 Task: In the Contact  Nova_Martin@iko.com, Create email and send with subject: 'Elevate Your Success: Introducing a Transformative Opportunity', and with mail content 'Good Day,_x000D_
Embrace the power of innovation. Our disruptive solution will propel your industry forward and position you as a leader in your field._x000D_
Best Regards', attach the document: Contract.pdf and insert image: visitingcard.jpg. Below Best Regards, write Twitter and insert the URL: 'twitter.com'. Mark checkbox to create task to follow up : In 2 business days . Logged in from softage.10@softage.net
Action: Mouse moved to (76, 61)
Screenshot: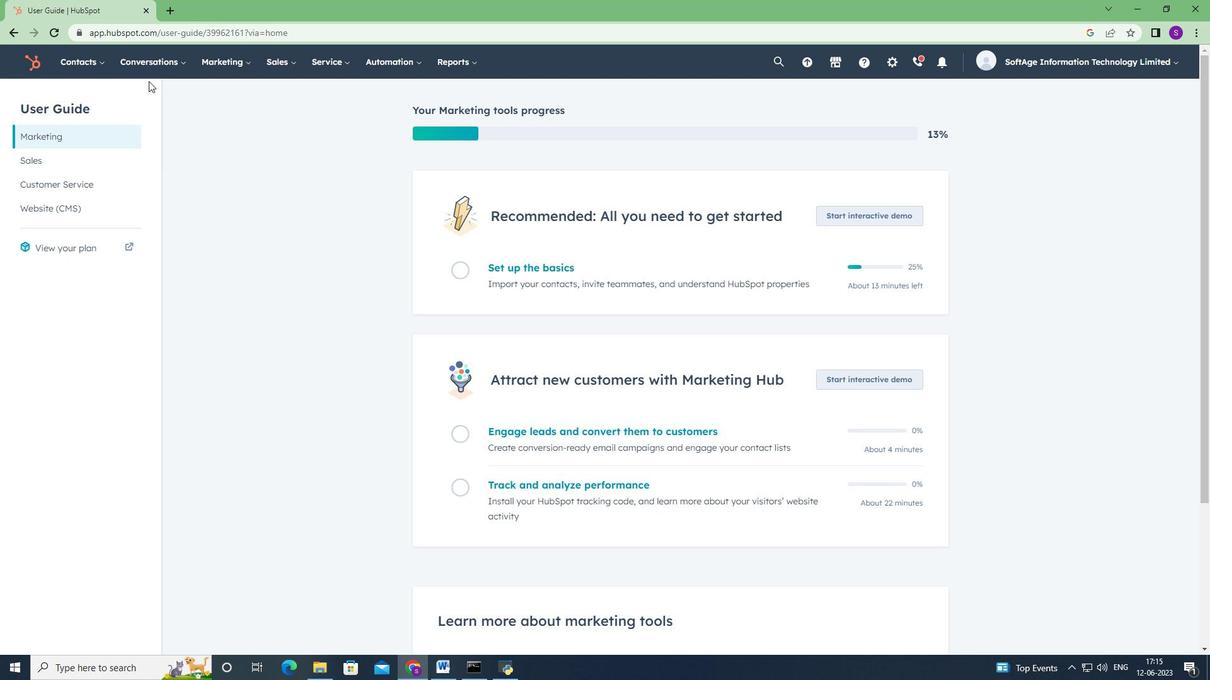 
Action: Mouse pressed left at (76, 61)
Screenshot: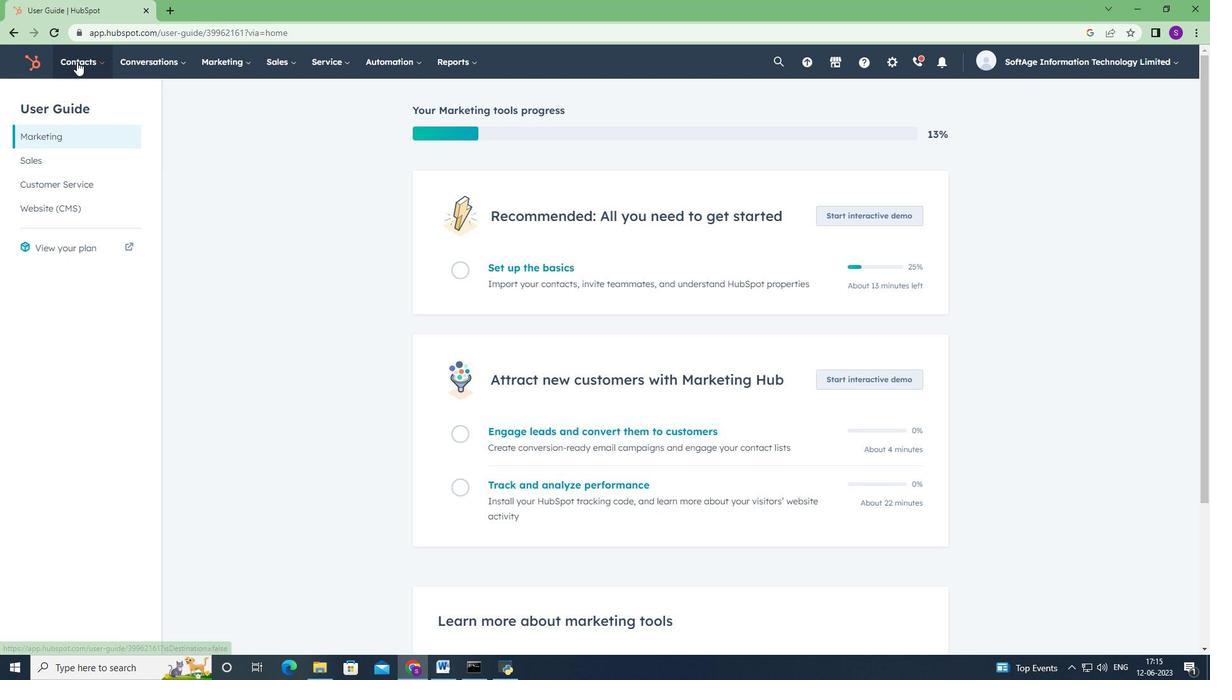 
Action: Mouse moved to (95, 98)
Screenshot: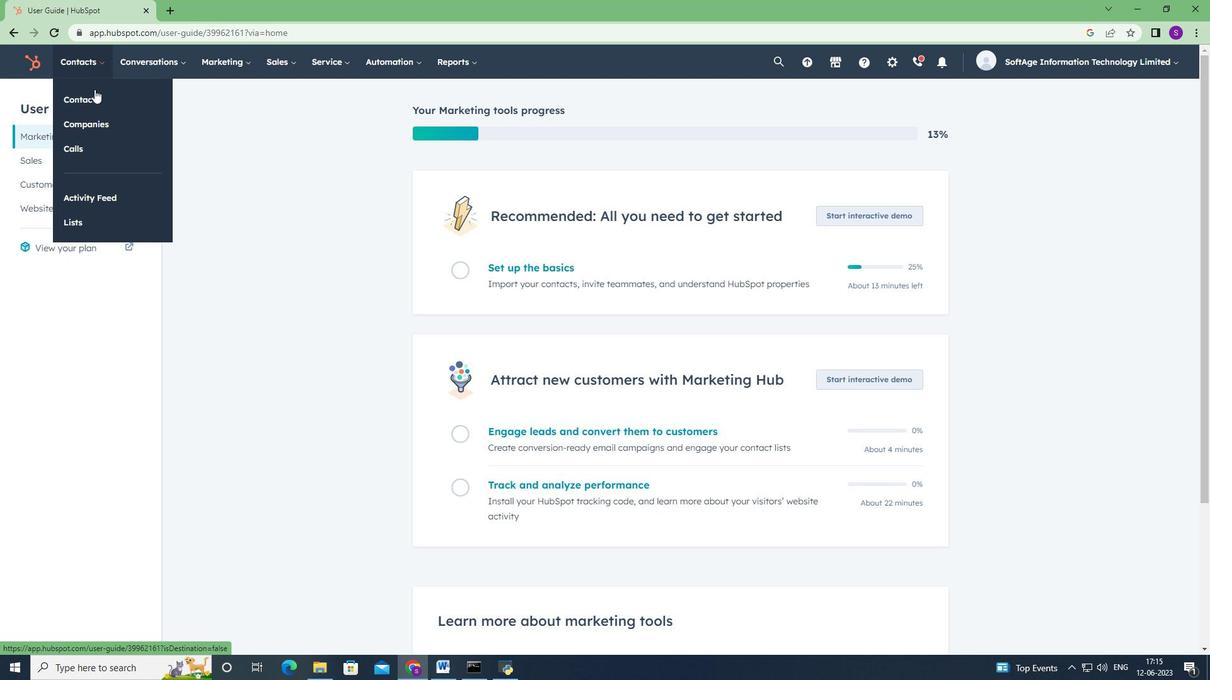 
Action: Mouse pressed left at (95, 98)
Screenshot: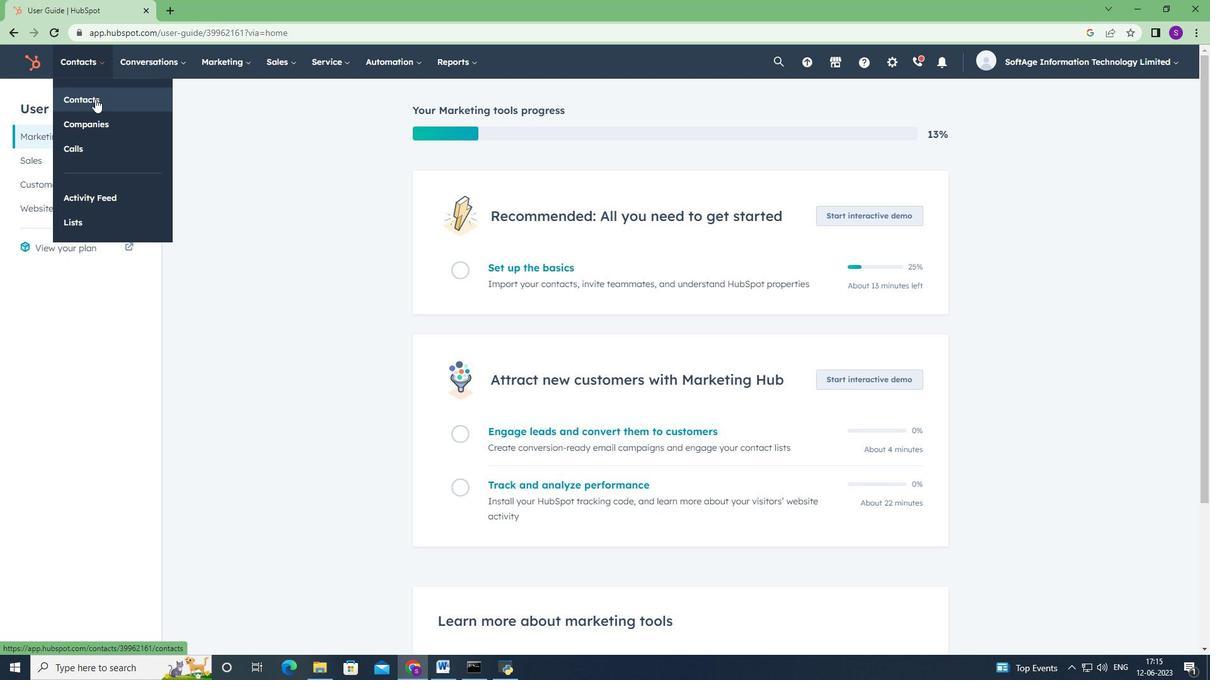 
Action: Mouse moved to (69, 206)
Screenshot: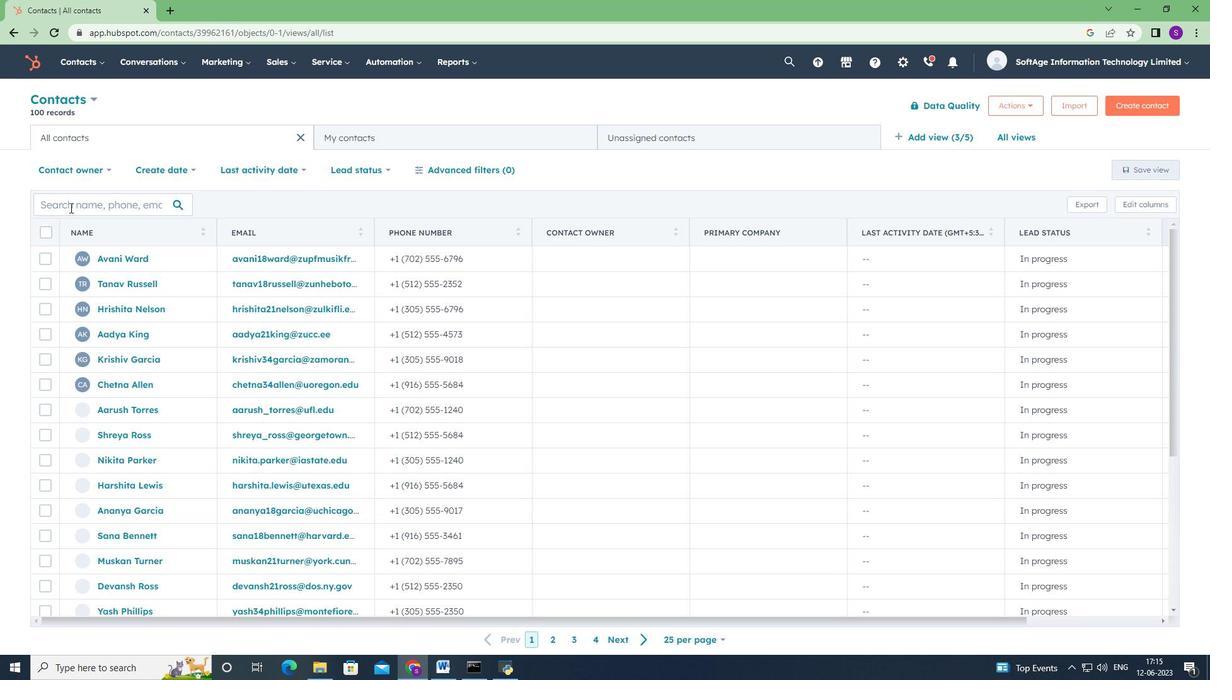 
Action: Mouse pressed left at (69, 206)
Screenshot: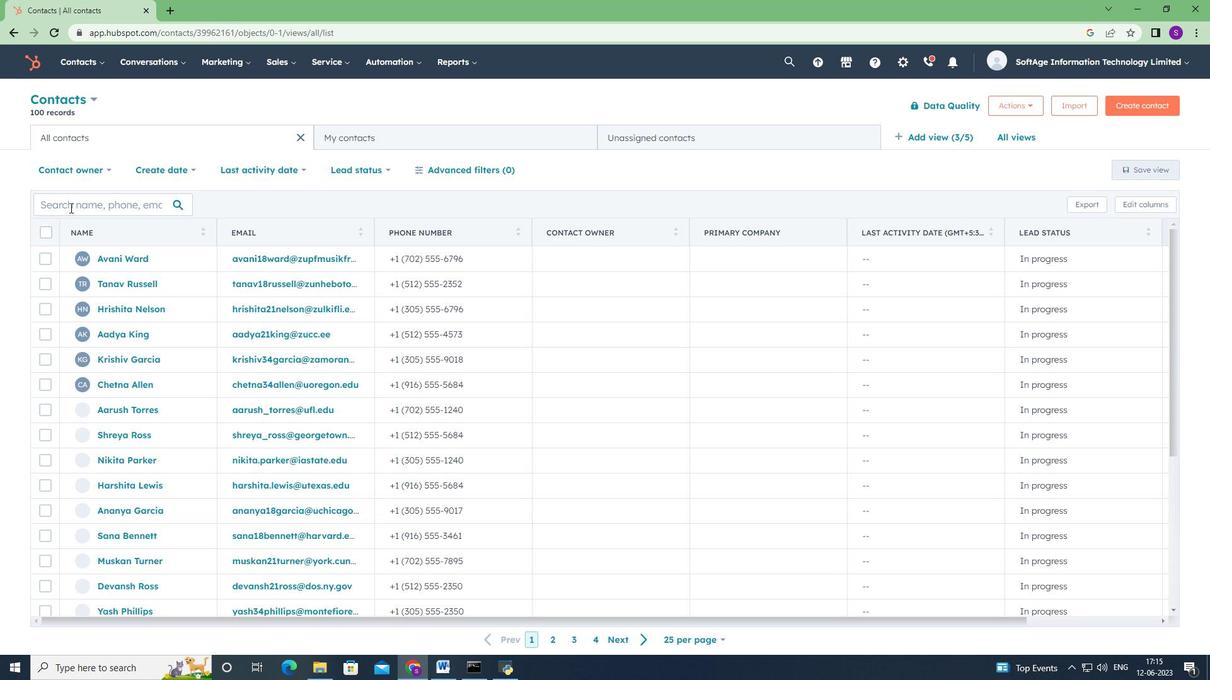 
Action: Key pressed <Key.shift>Nova<Key.shift>_<Key.shift>Martin<Key.shift>@iko.com
Screenshot: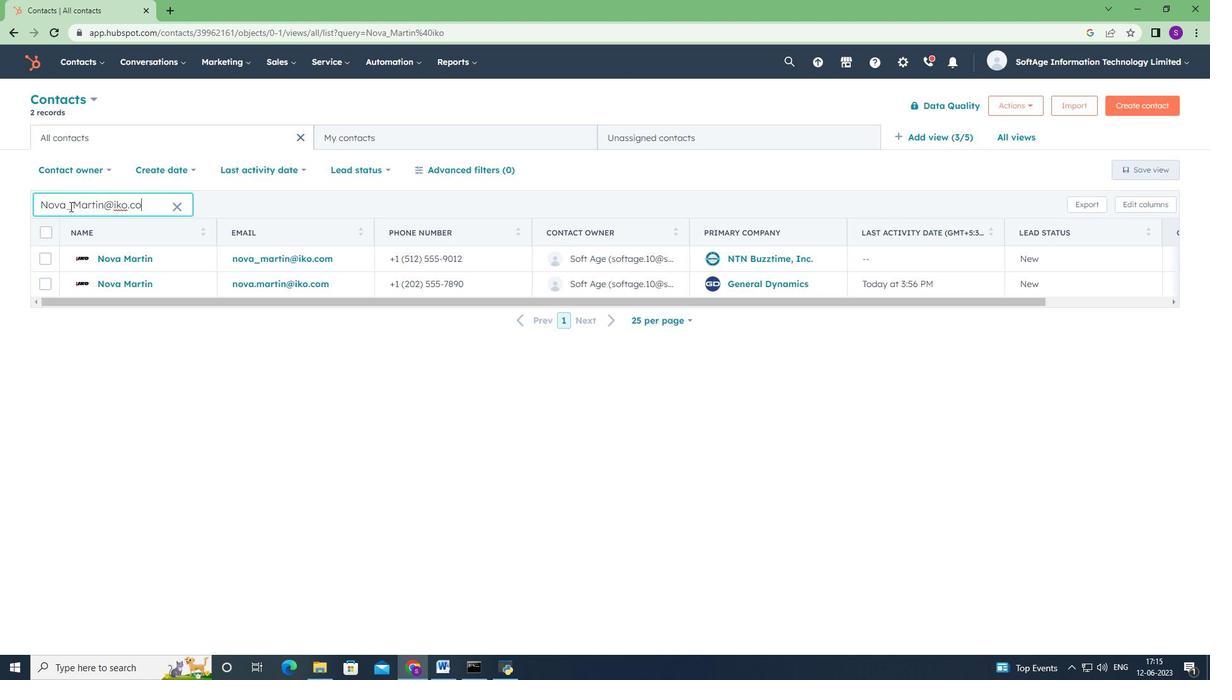 
Action: Mouse moved to (118, 257)
Screenshot: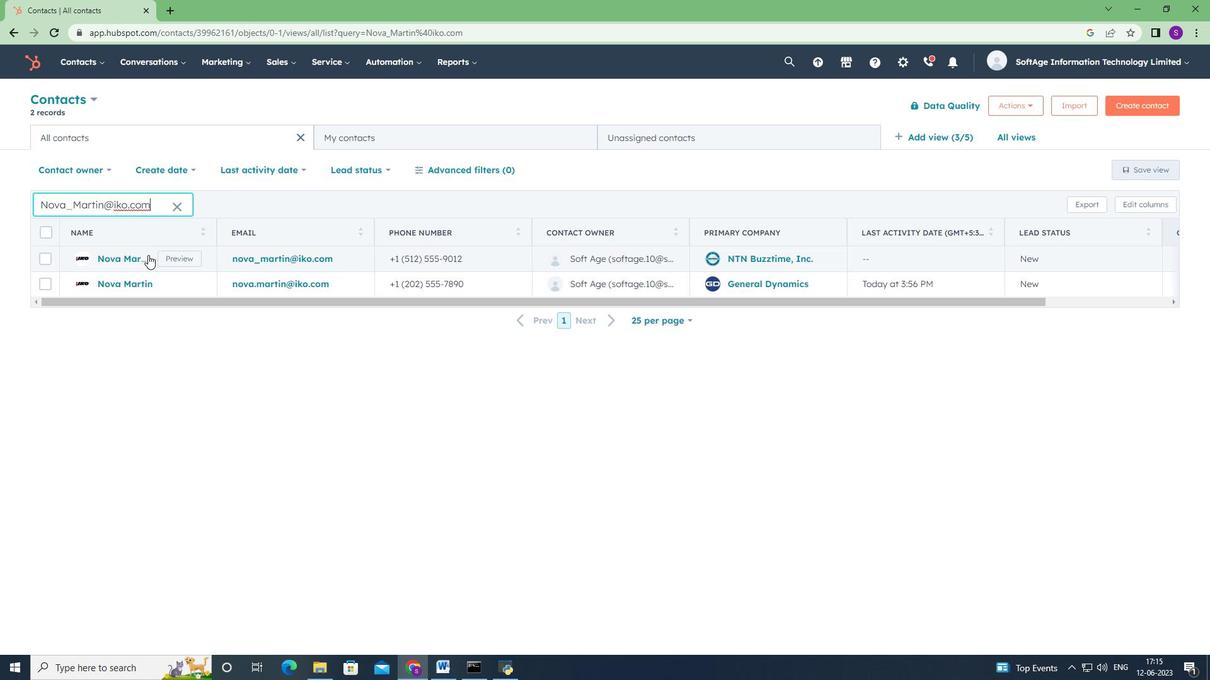 
Action: Mouse pressed left at (118, 257)
Screenshot: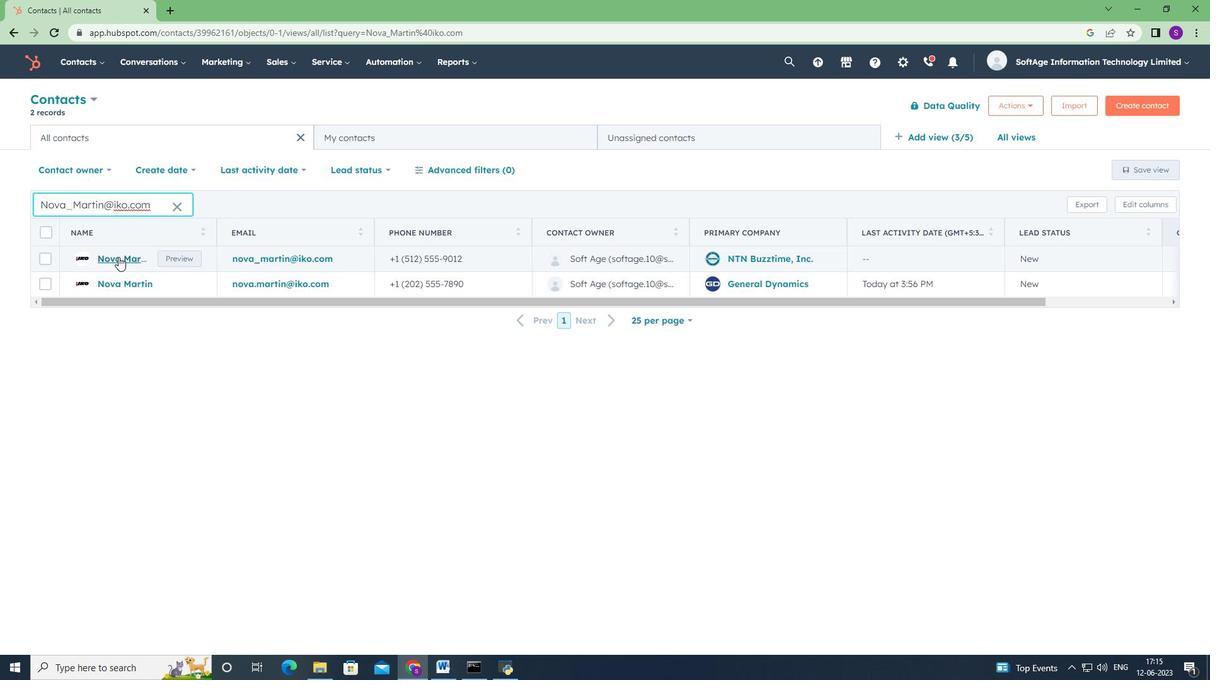 
Action: Mouse moved to (77, 213)
Screenshot: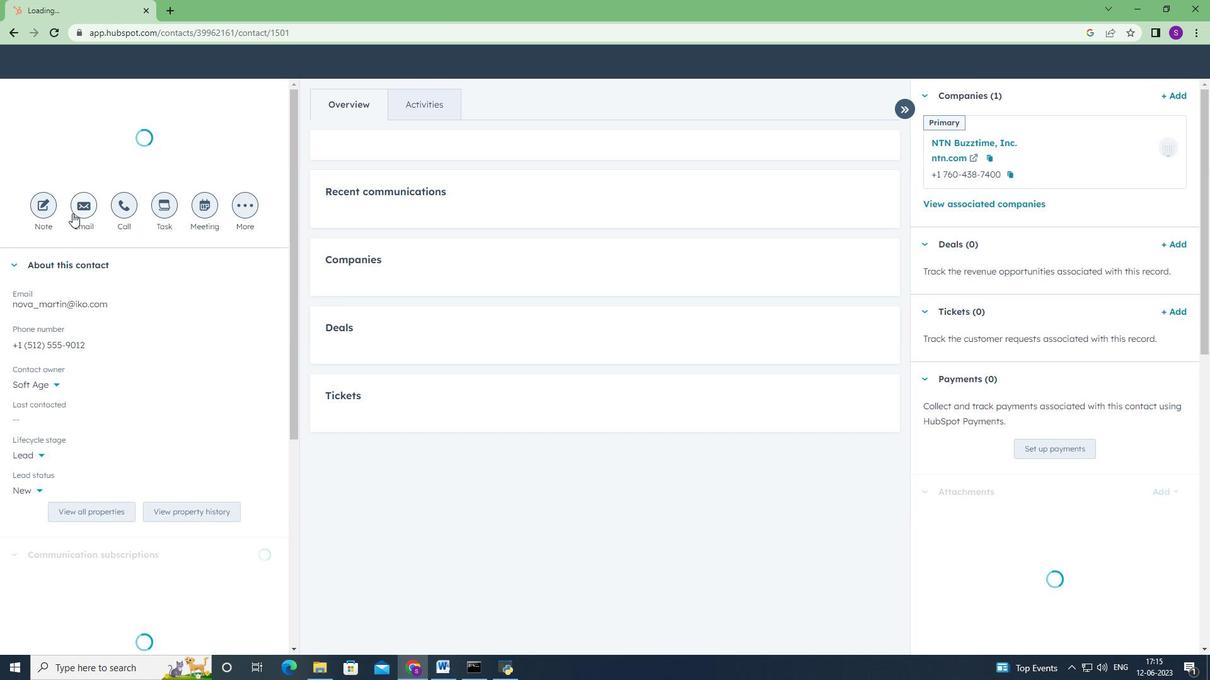 
Action: Mouse pressed left at (77, 213)
Screenshot: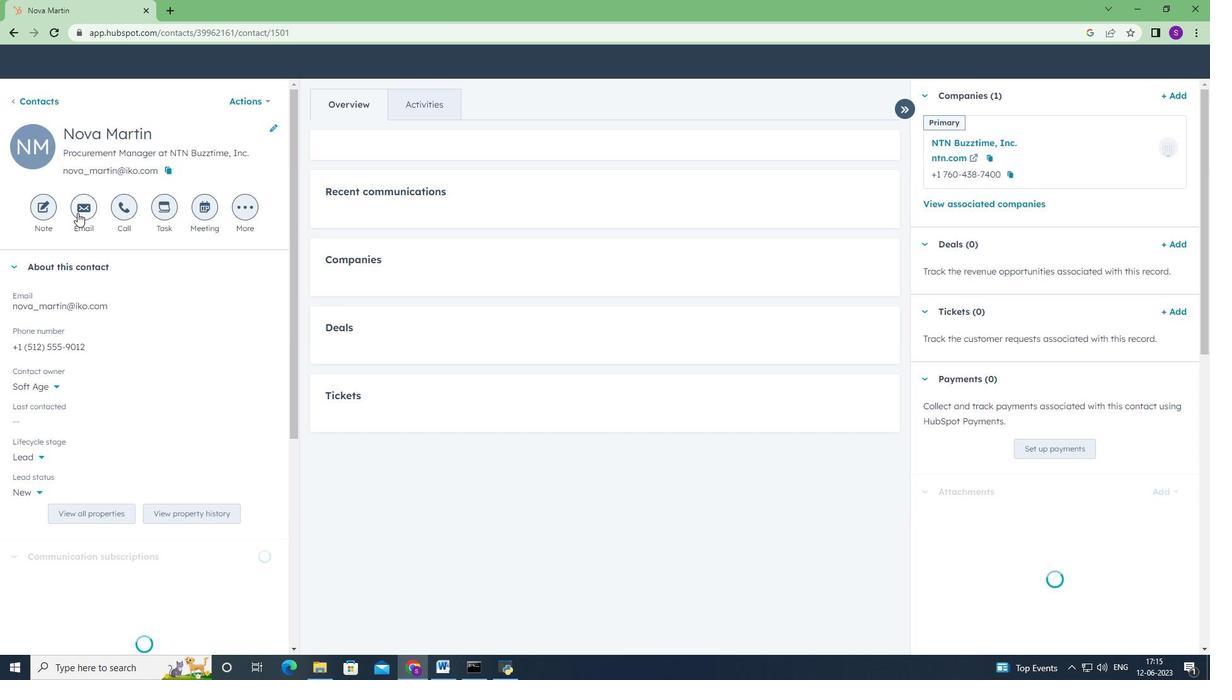 
Action: Mouse moved to (767, 426)
Screenshot: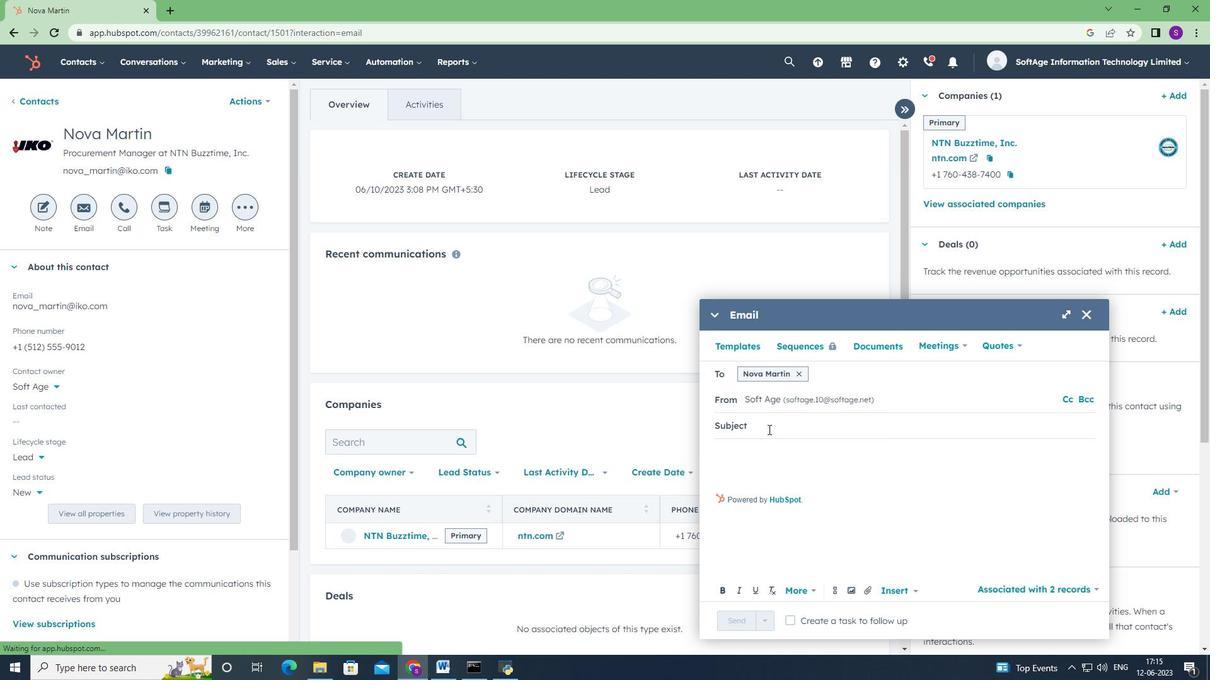 
Action: Mouse pressed left at (767, 426)
Screenshot: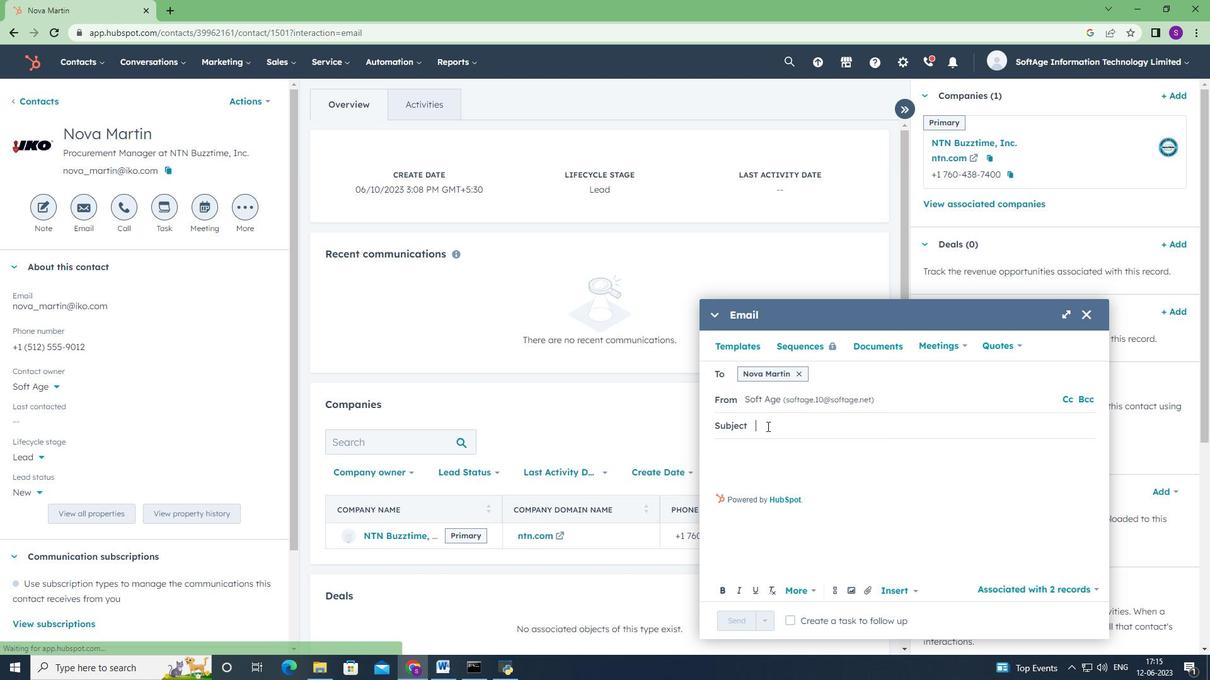 
Action: Key pressed <Key.shift>Elevate<Key.space><Key.shift>Your<Key.space><Key.shift>Success<Key.shift>:<Key.space><Key.shift><Key.shift><Key.shift>Introducing<Key.space>a<Key.space><Key.shift>transformative<Key.space><Key.shift>Opportunity
Screenshot: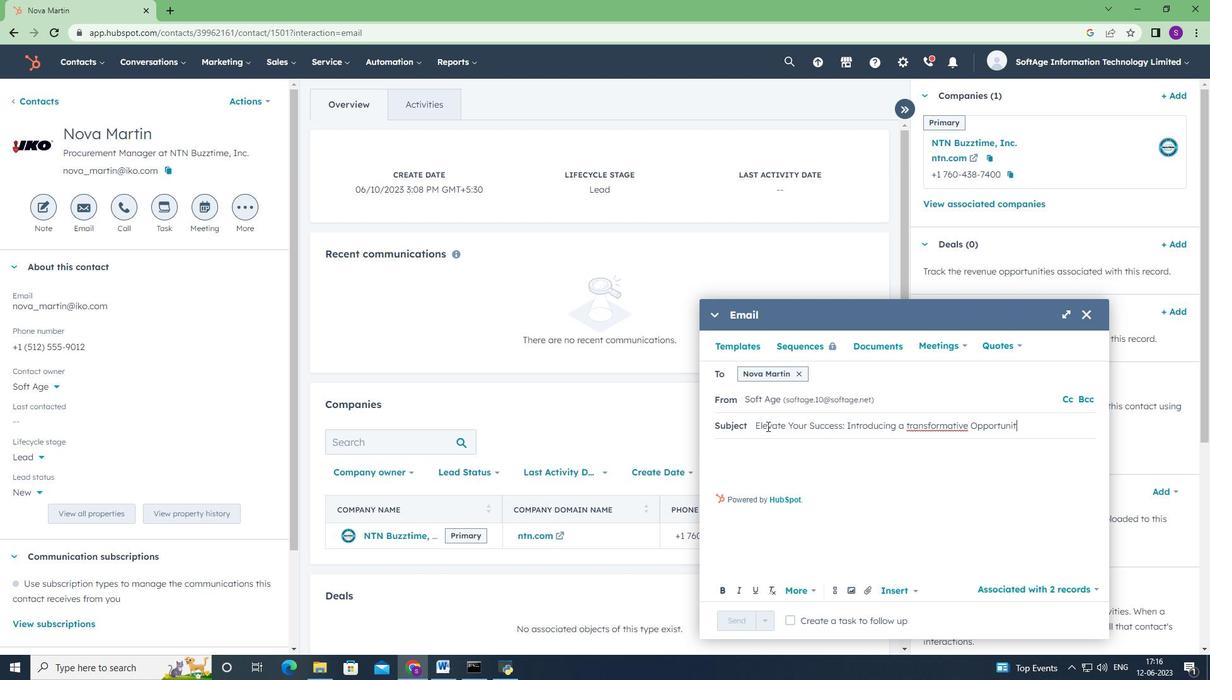 
Action: Mouse moved to (731, 456)
Screenshot: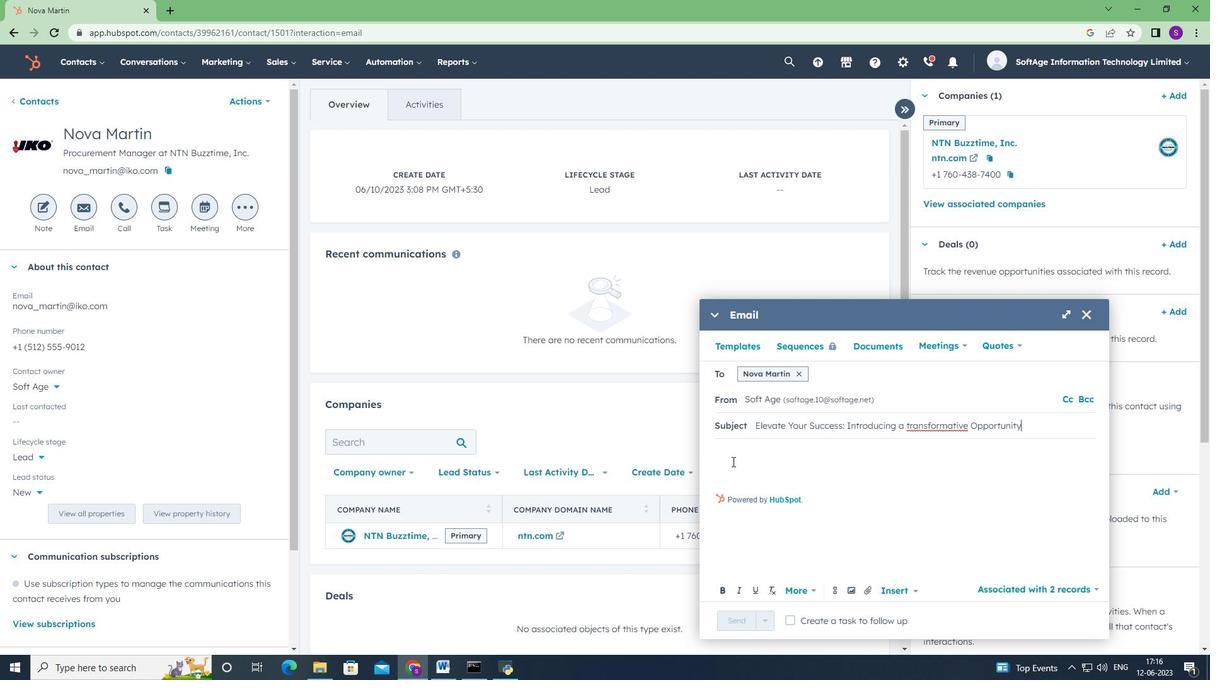
Action: Mouse pressed left at (731, 456)
Screenshot: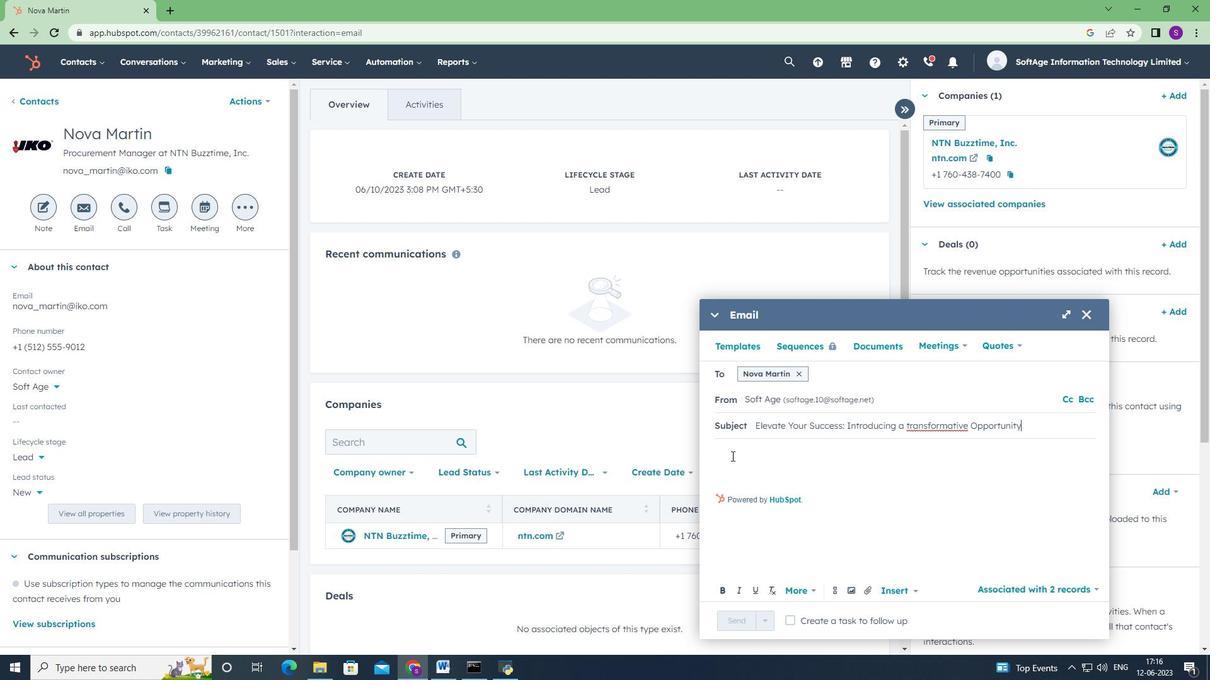 
Action: Key pressed <Key.shift><Key.shift><Key.shift><Key.shift>Good<Key.space><Key.shift>Day<Key.space><Key.shift><Key.shift><Key.shift><Key.shift><Key.shift><Key.shift><Key.shift><Key.shift><Key.shift><Key.shift><Key.shift><Key.shift><Key.shift><Key.shift><Key.shift><Key.shift><Key.shift><Key.shift><Key.shift><Key.shift><Key.shift><Key.shift><Key.shift><Key.enter><Key.shift><Key.shift><Key.shift><Key.shift><Key.shift><Key.shift><Key.shift><Key.shift><Key.shift><Key.shift><Key.shift><Key.shift><Key.shift><Key.shift><Key.shift><Key.shift><Key.shift><Key.shift><Key.shift><Key.shift><Key.shift>Embrace<Key.space>the<Key.space>power<Key.space>of<Key.space><Key.shift><Key.shift><Key.shift><Key.shift><Key.shift><Key.shift><Key.shift><Key.shift><Key.shift><Key.shift>I<Key.backspace>innovation<Key.space><Key.backspace>.<Key.space><Key.shift>Our<Key.space>disruptive<Key.space>solution<Key.space>will<Key.space>propel<Key.space>your<Key.space>o<Key.backspace>industry<Key.space>forward<Key.space>and<Key.space>position<Key.space>you<Key.space>as<Key.space>a<Key.space>leader<Key.space>in<Key.space>your<Key.space>field.<Key.enter><Key.shift><Key.shift><Key.shift><Key.shift><Key.shift><Key.shift><Key.shift><Key.shift><Key.shift><Key.shift><Key.shift><Key.shift><Key.shift><Key.shift><Key.shift><Key.shift><Key.shift><Key.shift><Key.shift><Key.shift><Key.shift><Key.shift><Key.shift><Key.shift><Key.shift><Key.shift><Key.shift><Key.shift><Key.shift><Key.shift><Key.shift><Key.shift><Key.shift><Key.shift><Key.shift><Key.shift><Key.shift><Key.shift><Key.shift><Key.shift><Key.shift>Best<Key.space><Key.shift>regards<Key.enter>
Screenshot: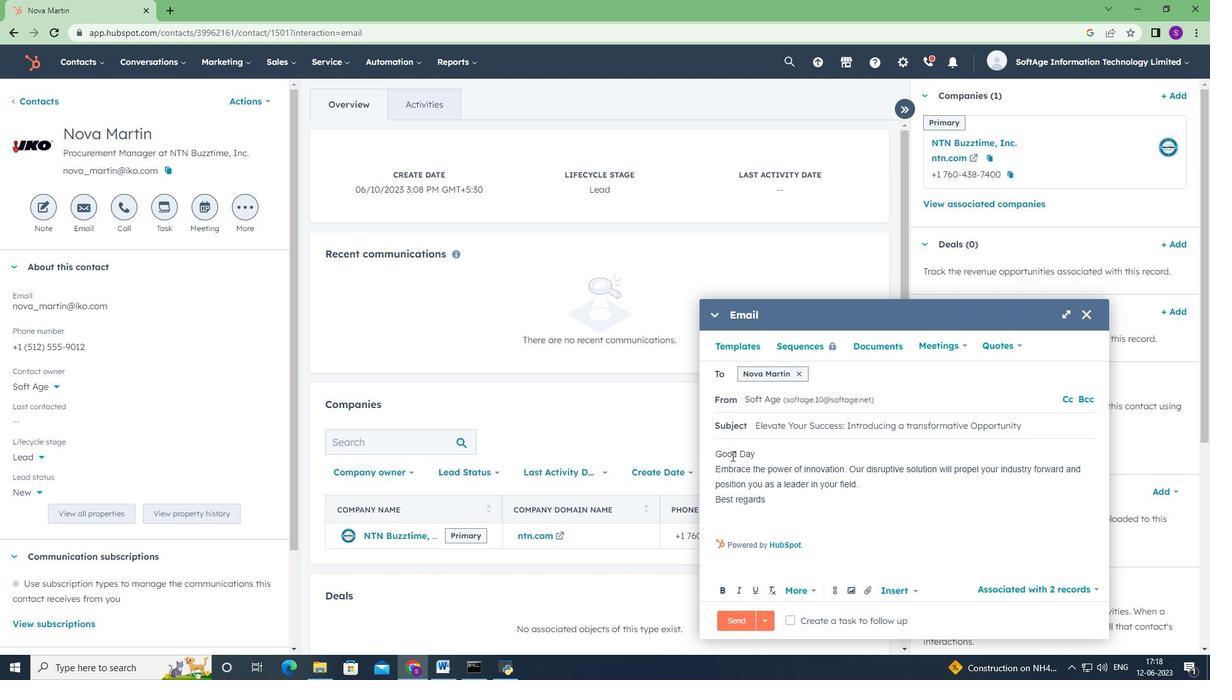 
Action: Mouse moved to (869, 593)
Screenshot: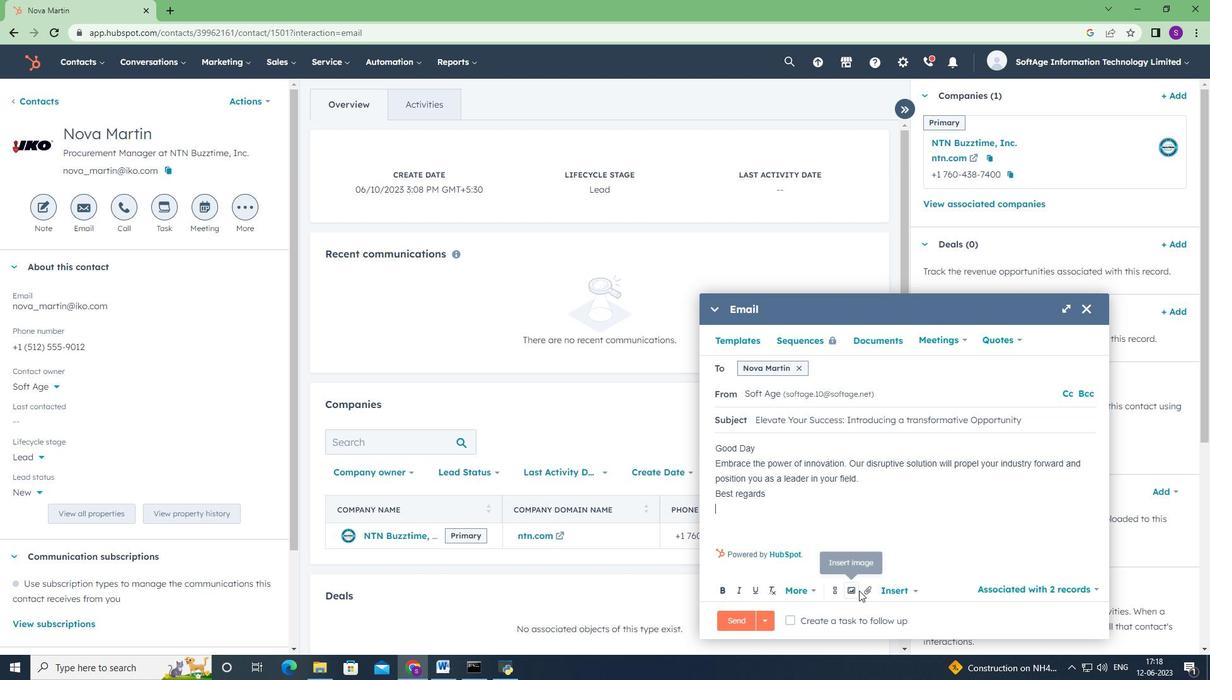 
Action: Mouse pressed left at (869, 593)
Screenshot: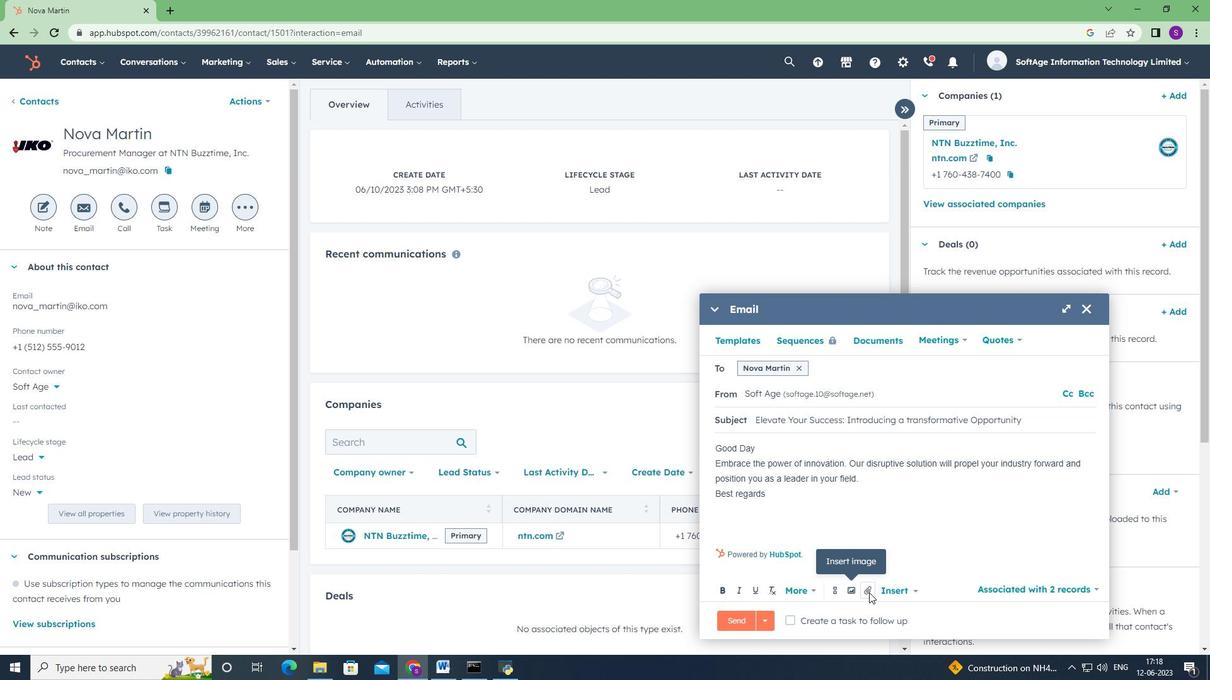 
Action: Mouse moved to (881, 560)
Screenshot: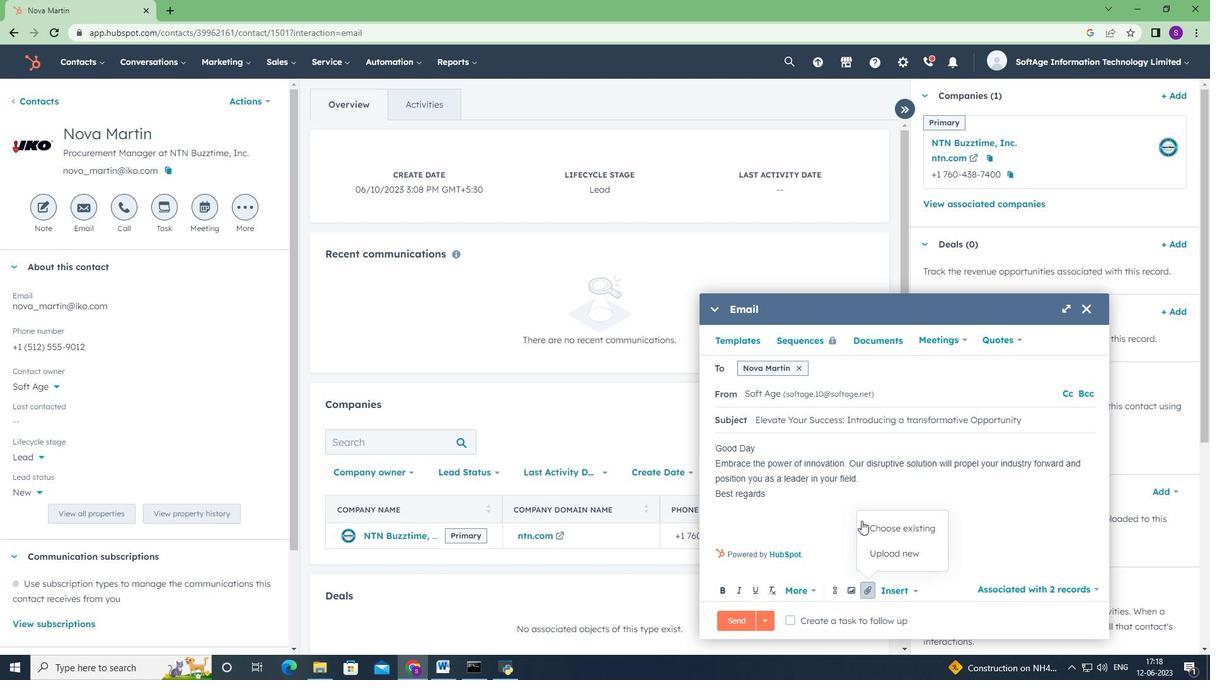 
Action: Mouse pressed left at (881, 560)
Screenshot: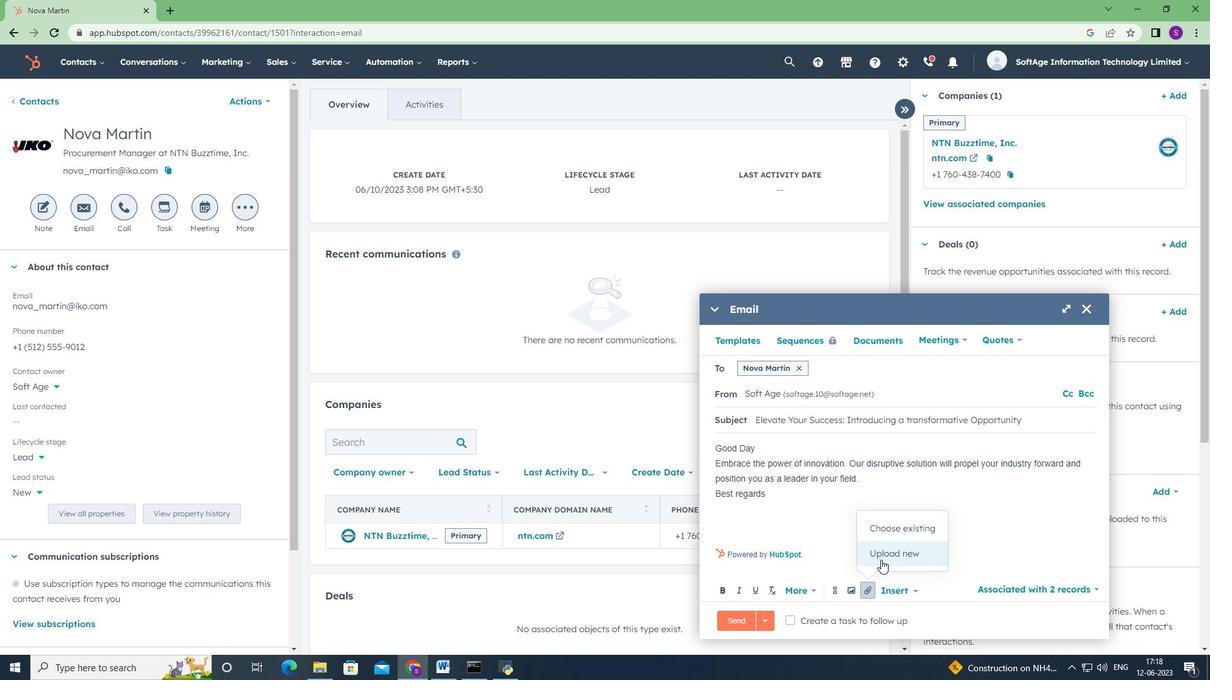 
Action: Mouse moved to (59, 160)
Screenshot: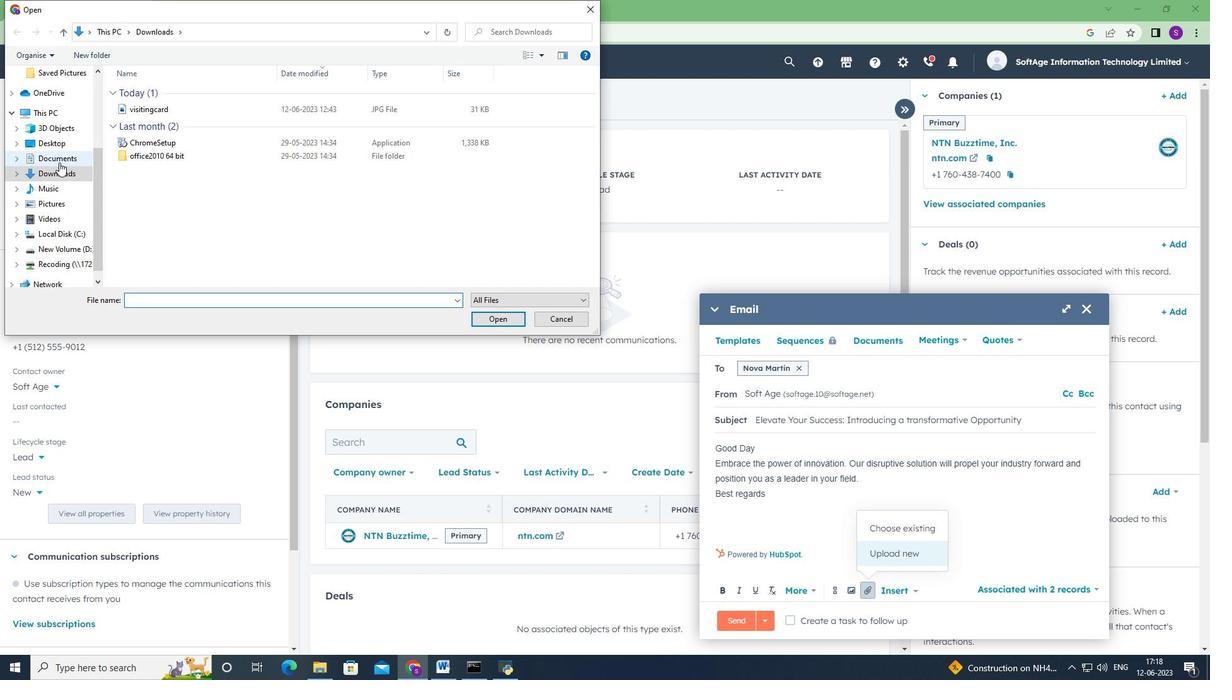 
Action: Mouse pressed left at (59, 160)
Screenshot: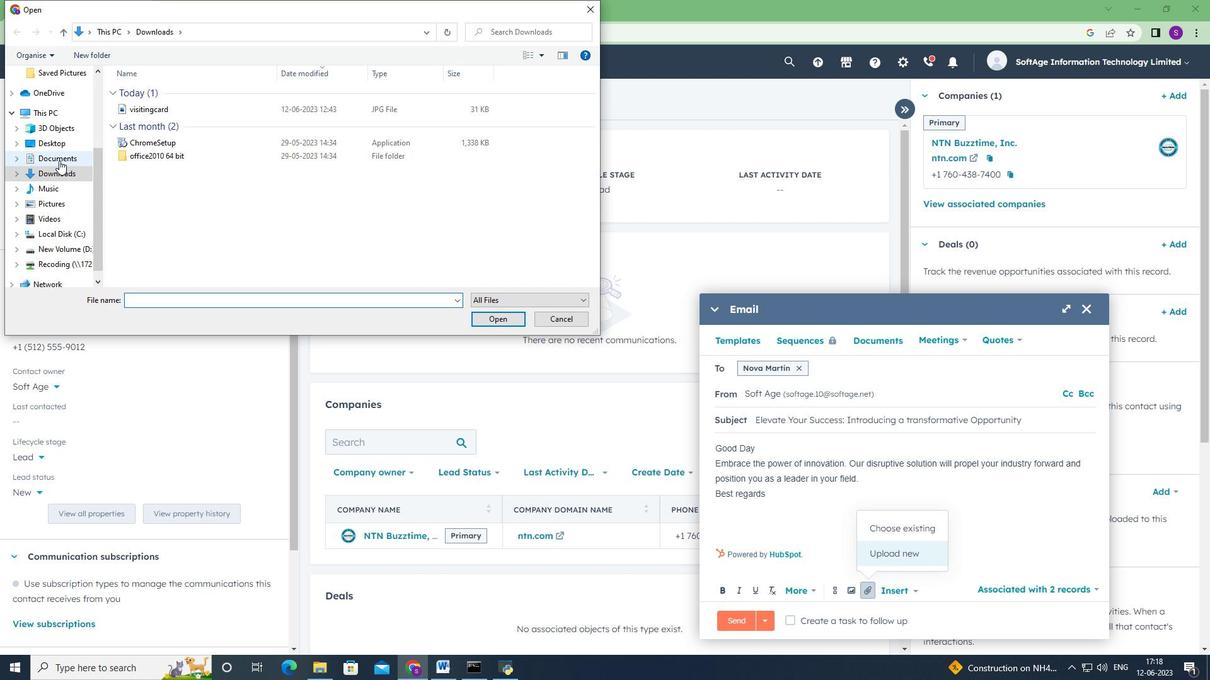 
Action: Mouse moved to (148, 122)
Screenshot: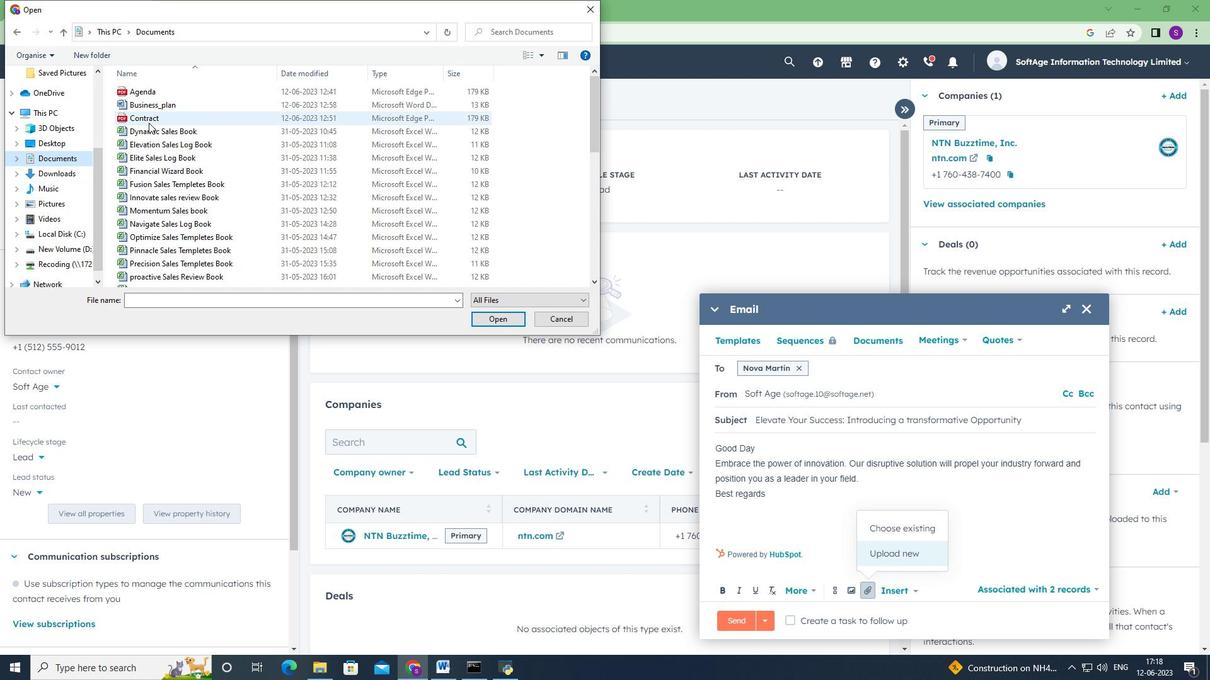 
Action: Mouse pressed left at (148, 122)
Screenshot: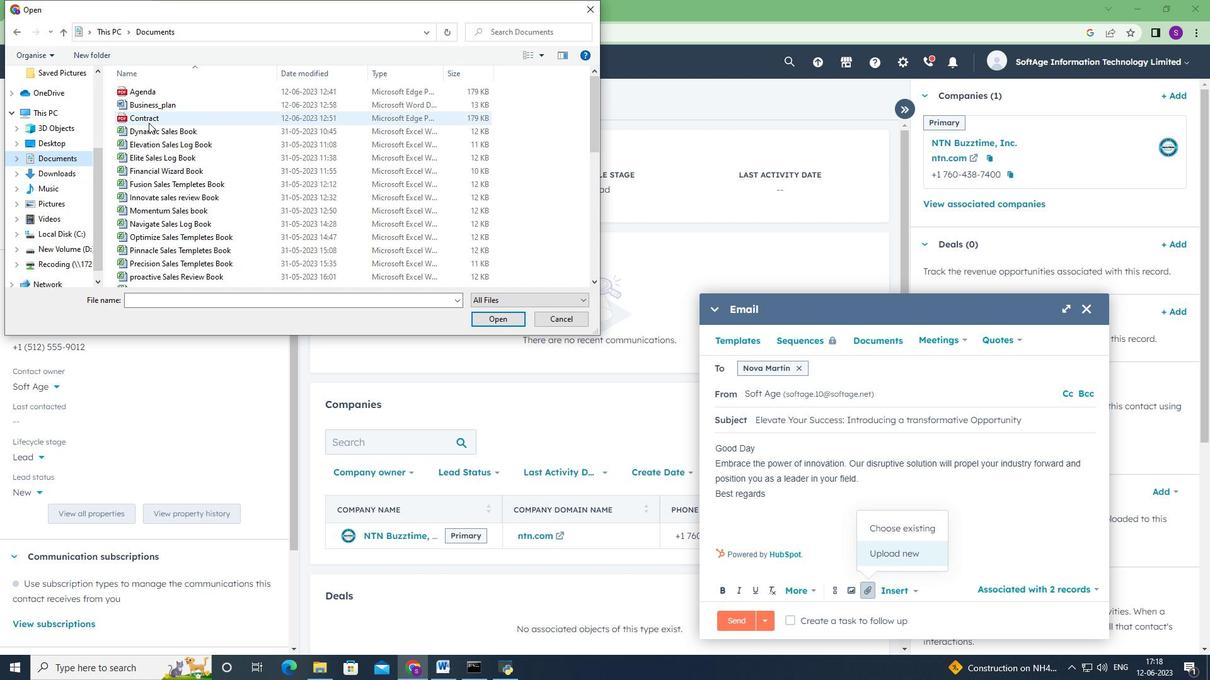 
Action: Mouse moved to (480, 318)
Screenshot: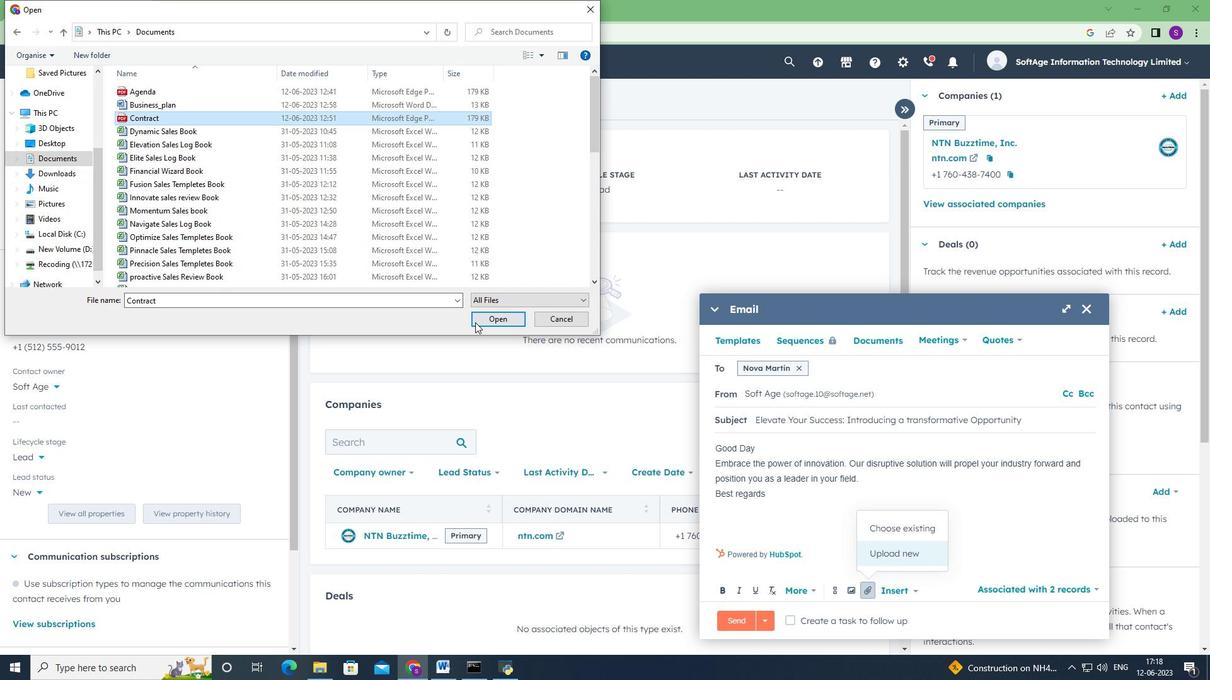 
Action: Mouse pressed left at (480, 318)
Screenshot: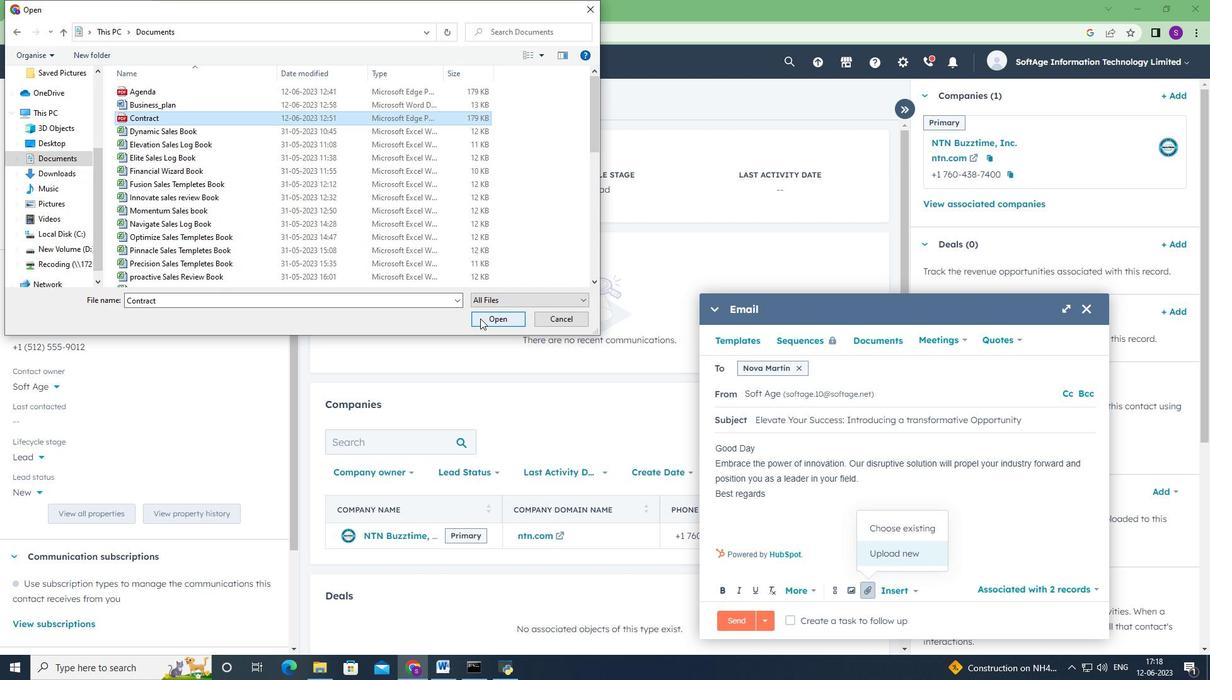 
Action: Mouse moved to (852, 556)
Screenshot: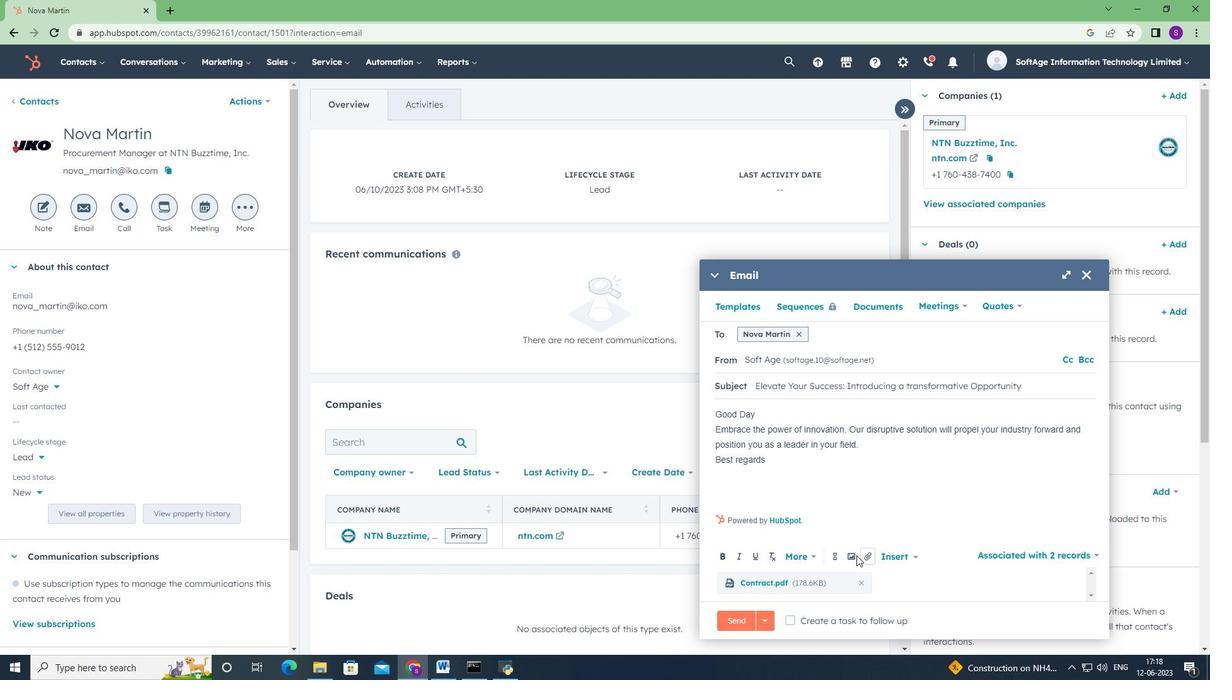 
Action: Mouse pressed left at (852, 556)
Screenshot: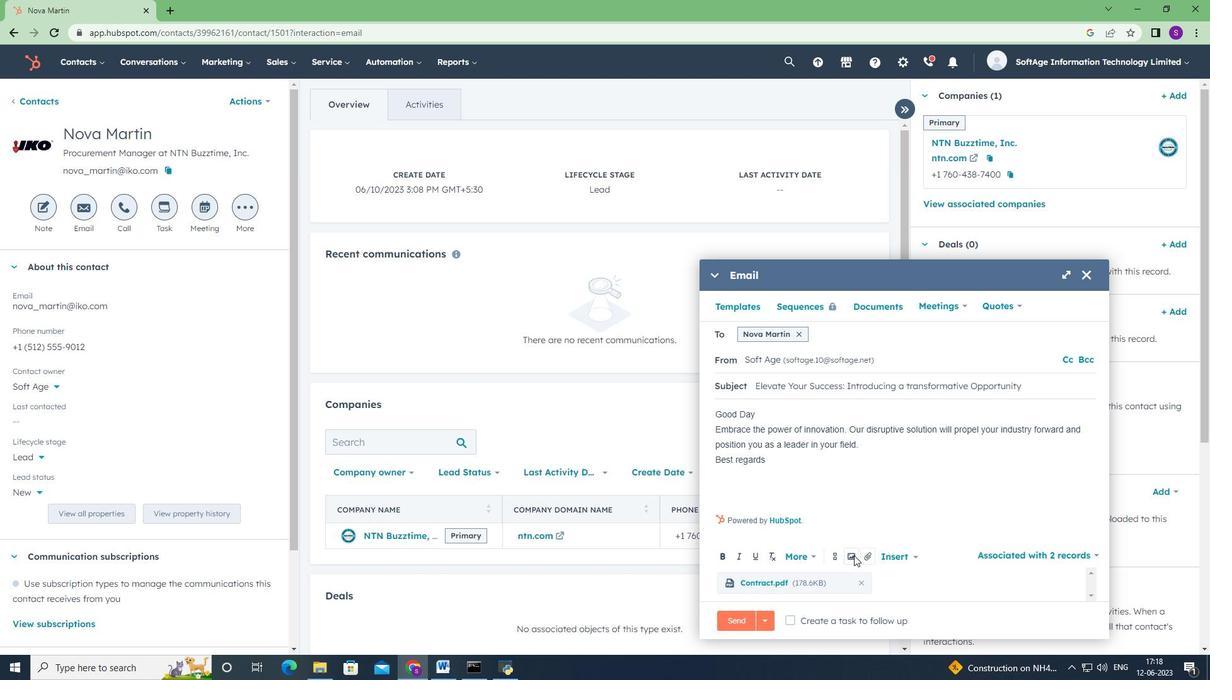 
Action: Mouse moved to (841, 530)
Screenshot: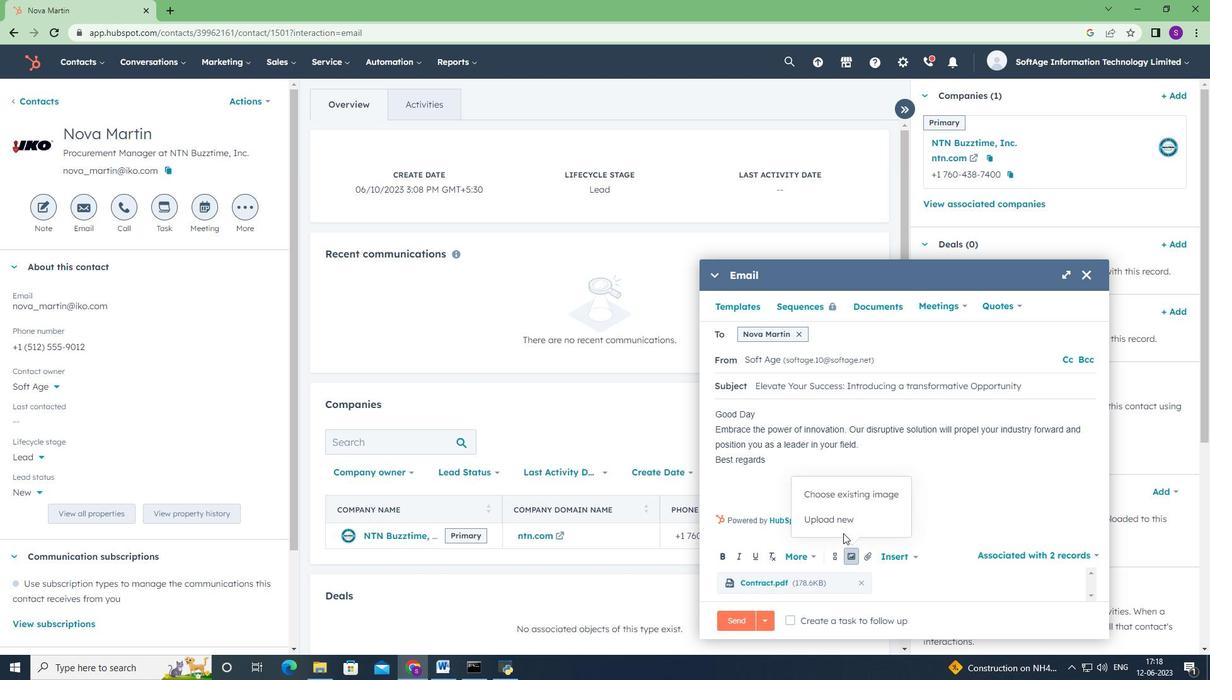 
Action: Mouse pressed left at (841, 530)
Screenshot: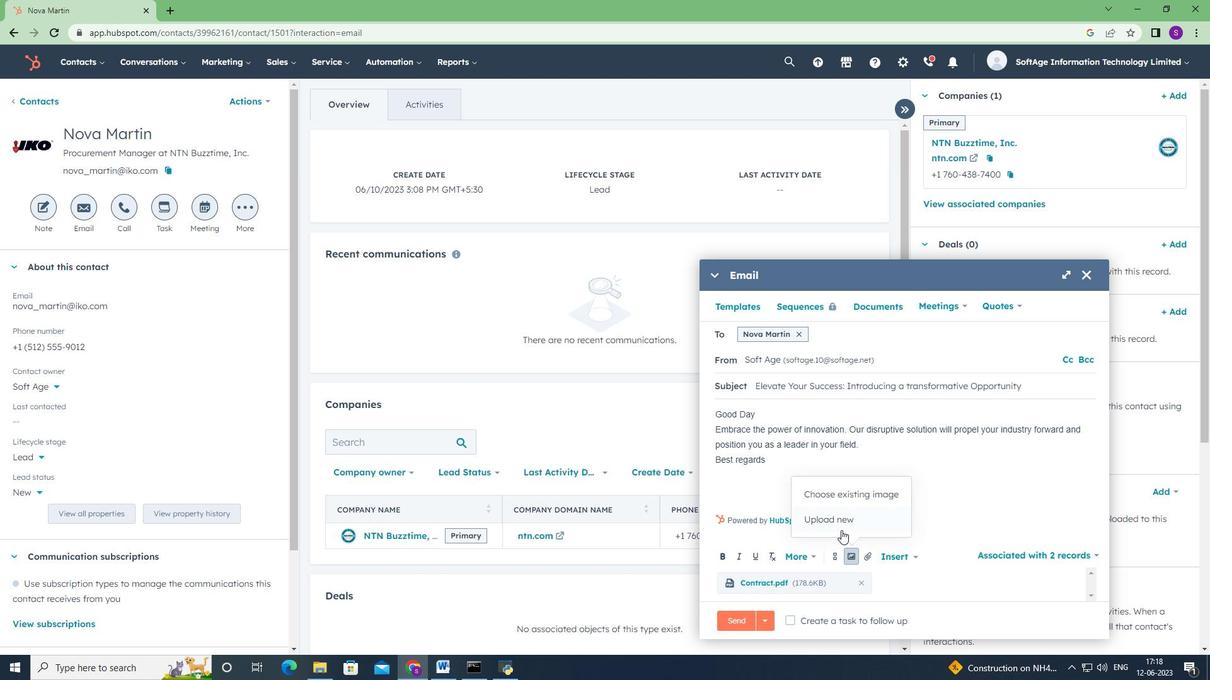 
Action: Mouse moved to (49, 174)
Screenshot: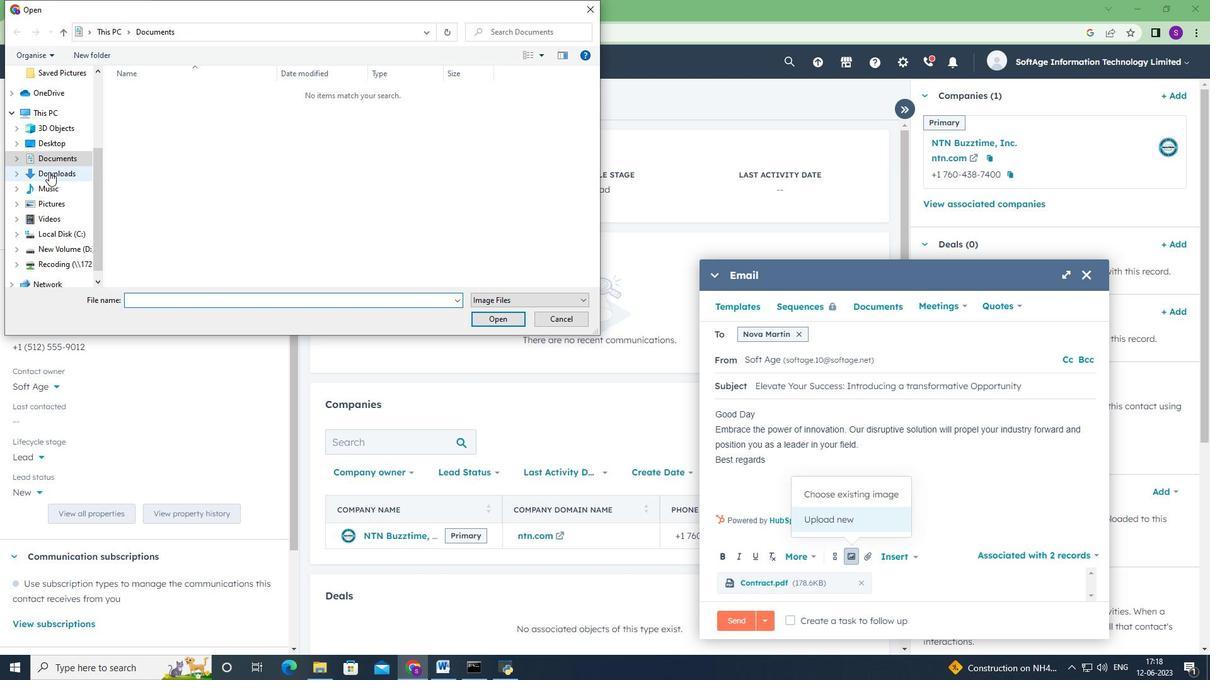 
Action: Mouse pressed left at (49, 174)
Screenshot: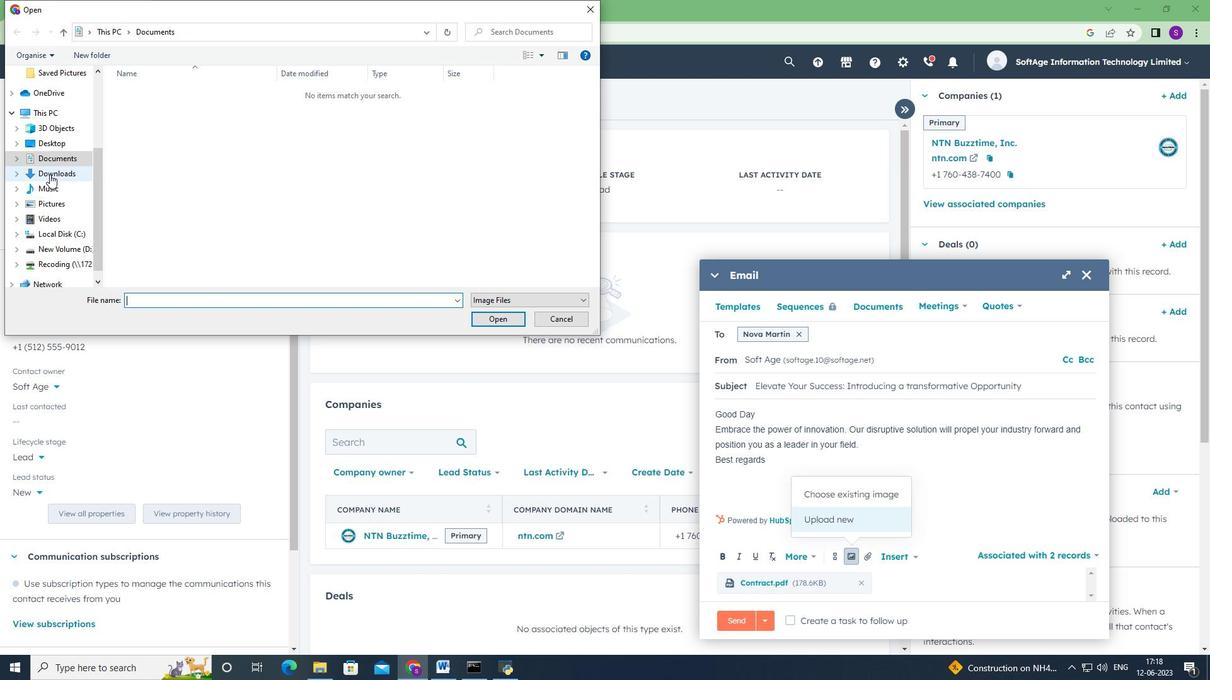 
Action: Mouse moved to (126, 107)
Screenshot: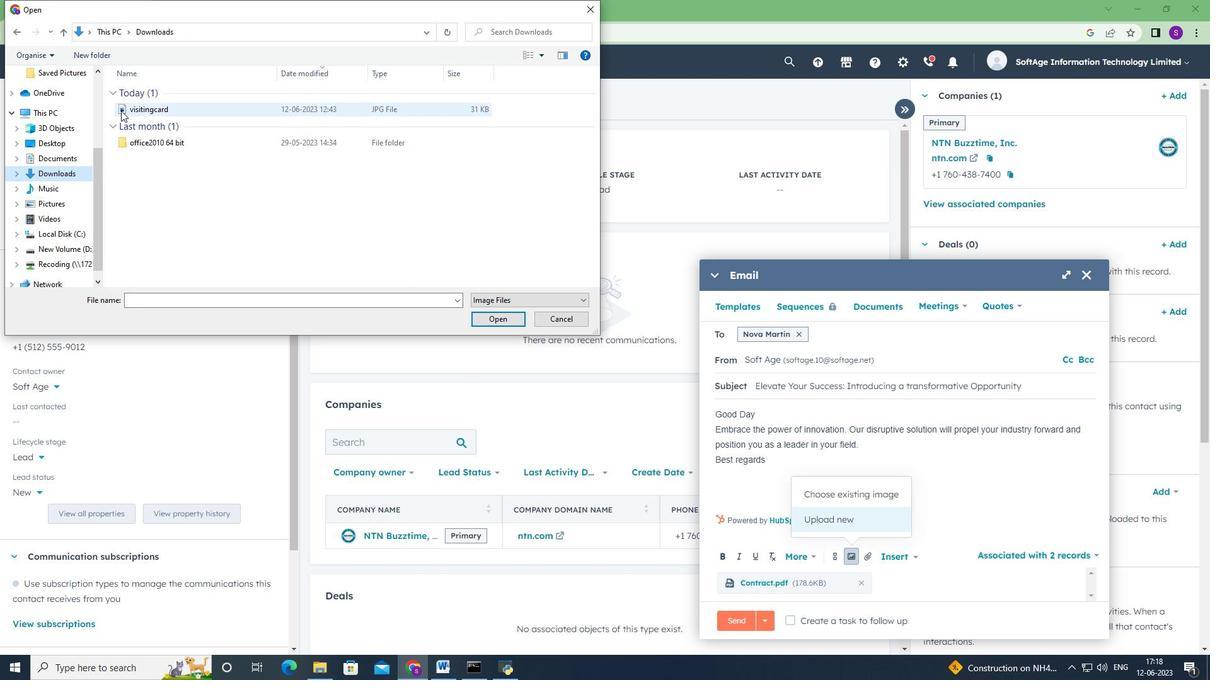 
Action: Mouse pressed left at (126, 107)
Screenshot: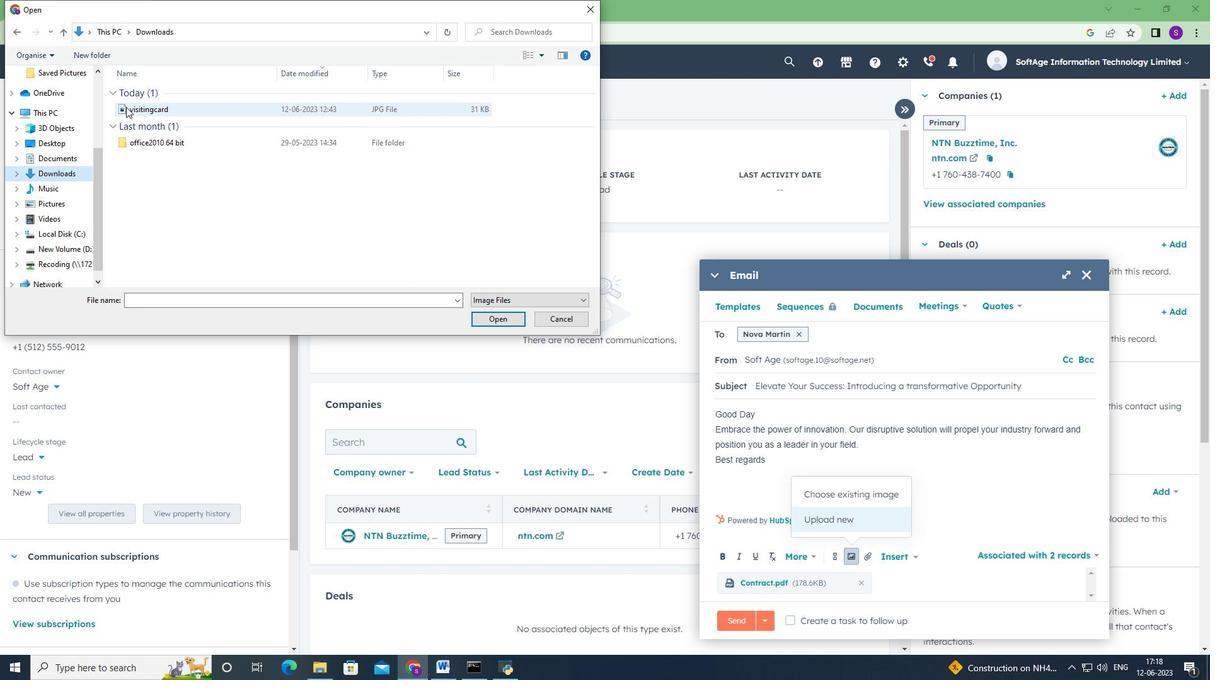 
Action: Mouse moved to (506, 315)
Screenshot: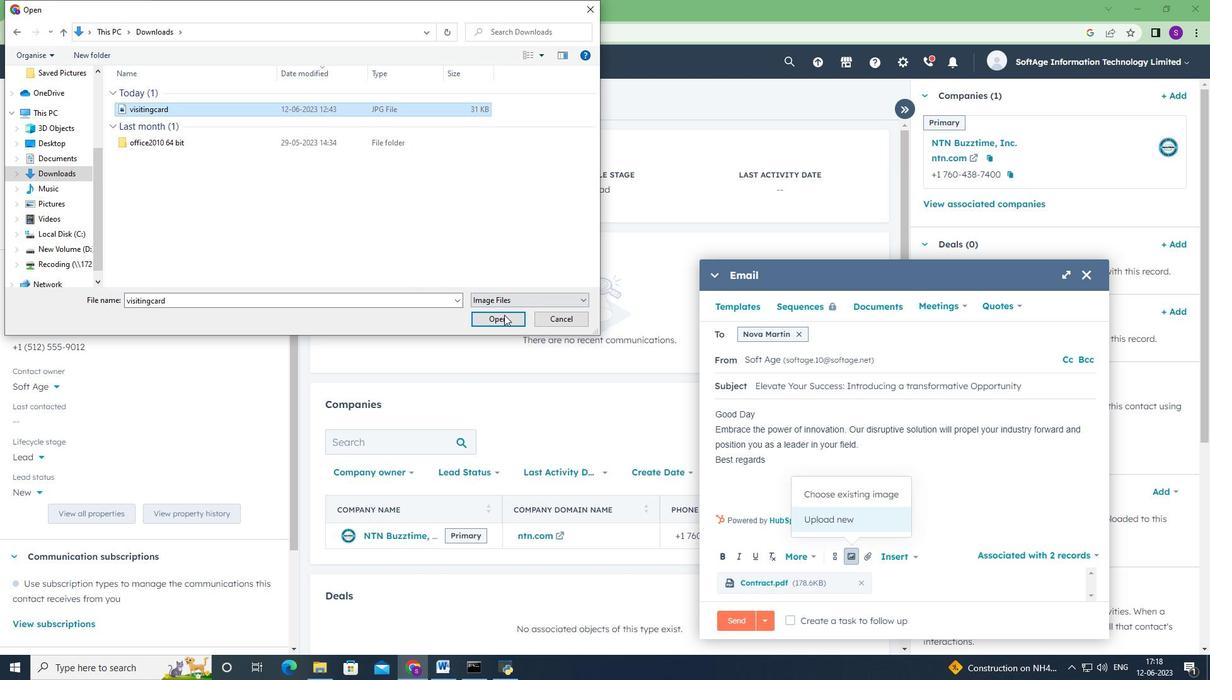 
Action: Mouse pressed left at (506, 315)
Screenshot: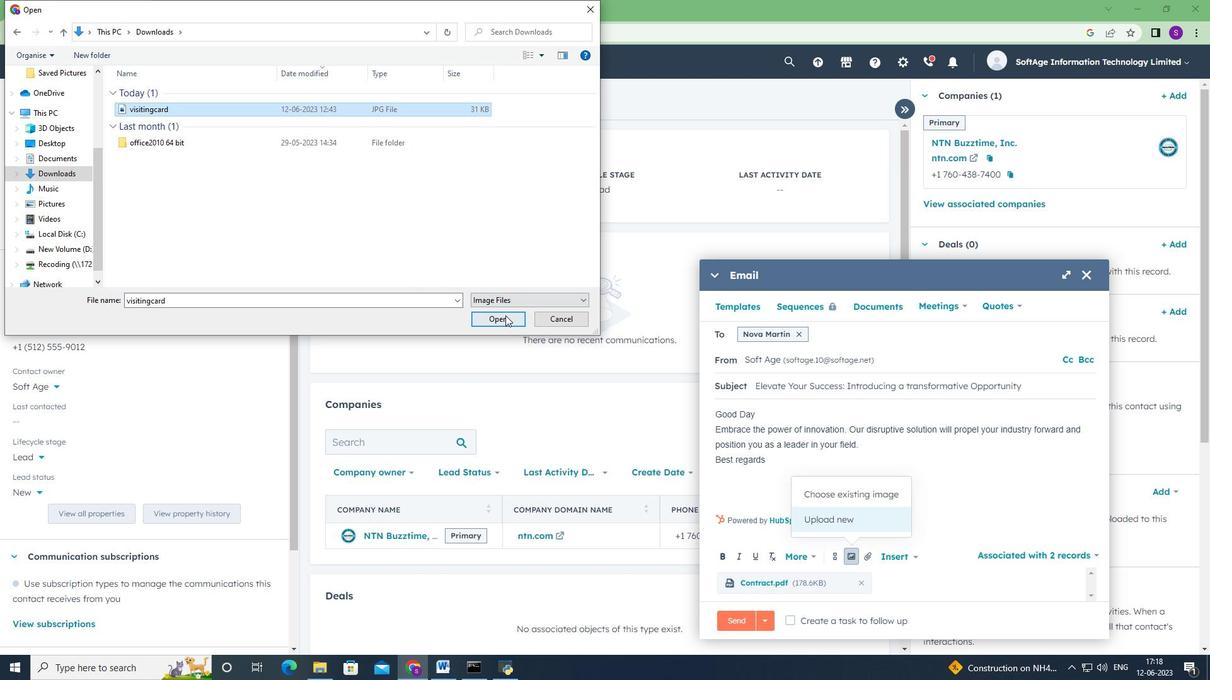 
Action: Mouse moved to (720, 342)
Screenshot: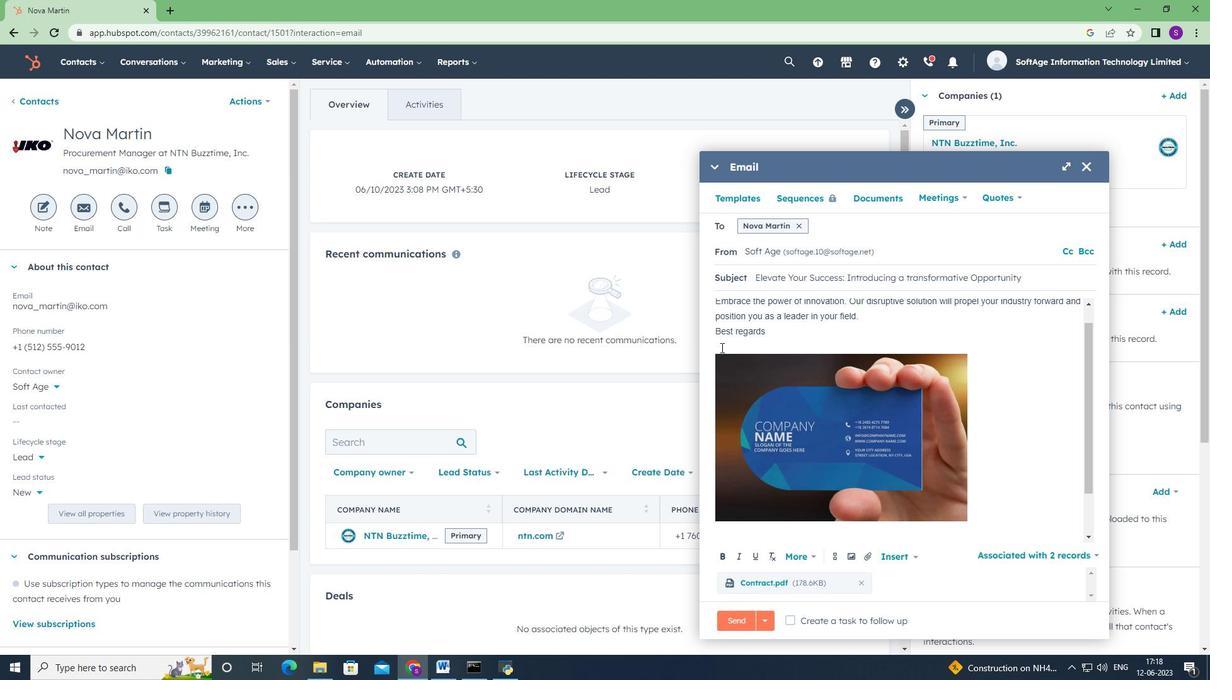
Action: Mouse pressed left at (720, 342)
Screenshot: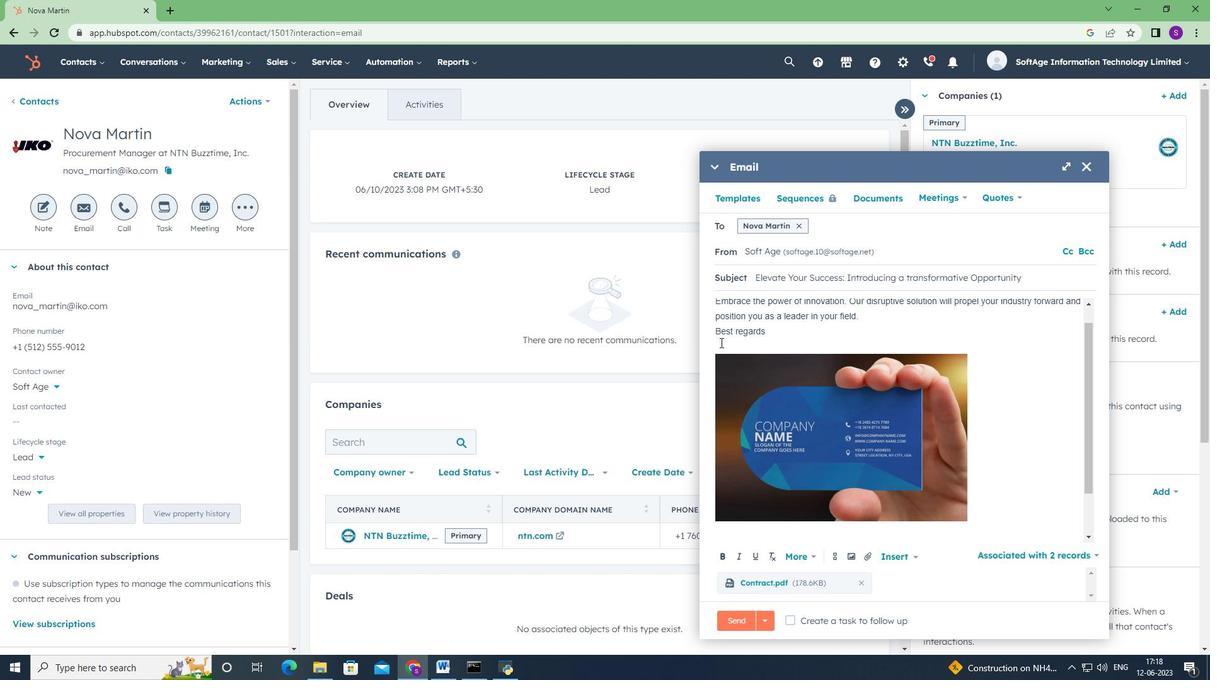 
Action: Mouse moved to (833, 555)
Screenshot: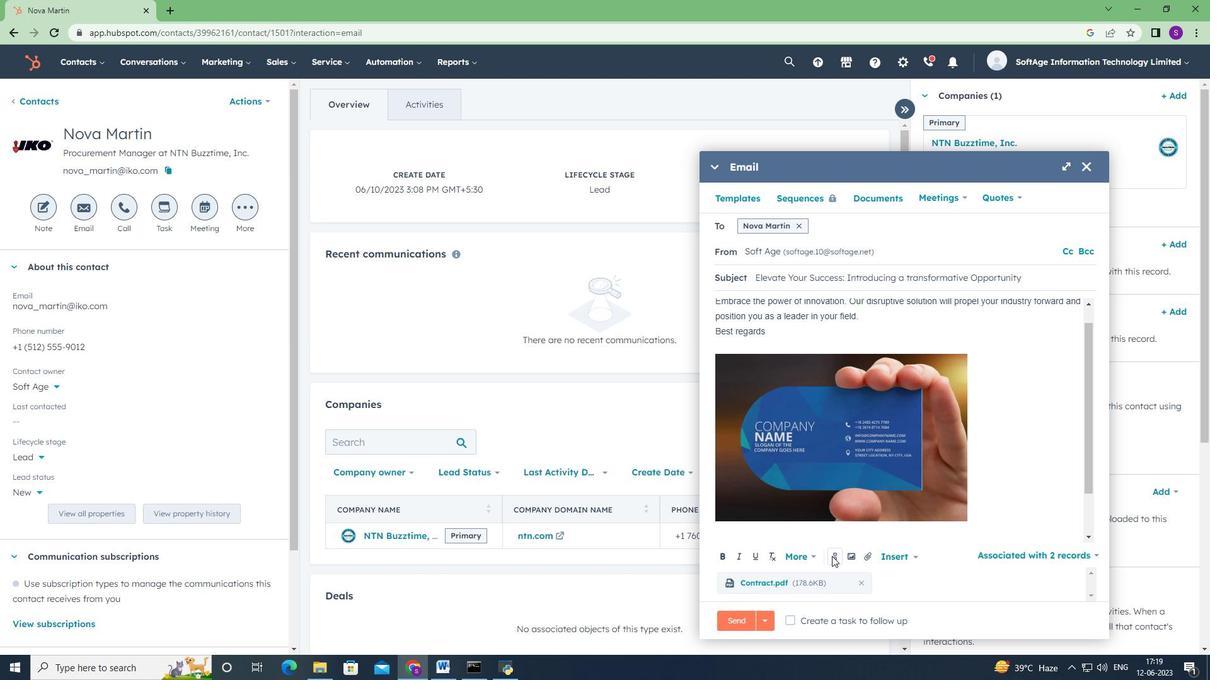 
Action: Key pressed <Key.shift>Twitter<Key.space><Key.shift><Key.shift><Key.shift><Key.shift><Key.shift><Key.shift><Key.shift><Key.shift><Key.shift><Key.shift><Key.shift><Key.shift><Key.shift><Key.shift><Key.shift><Key.shift><Key.shift><Key.shift><Key.shift><Key.shift><Key.shift><Key.shift>t<Key.backspace>
Screenshot: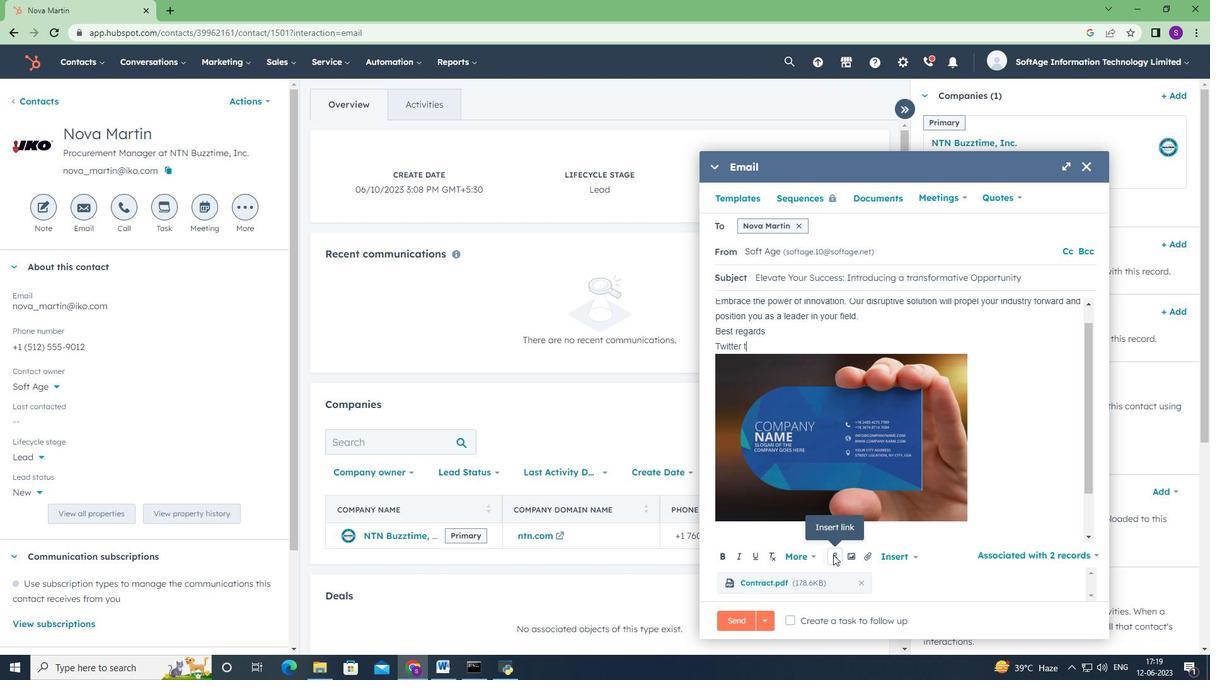 
Action: Mouse pressed left at (833, 555)
Screenshot: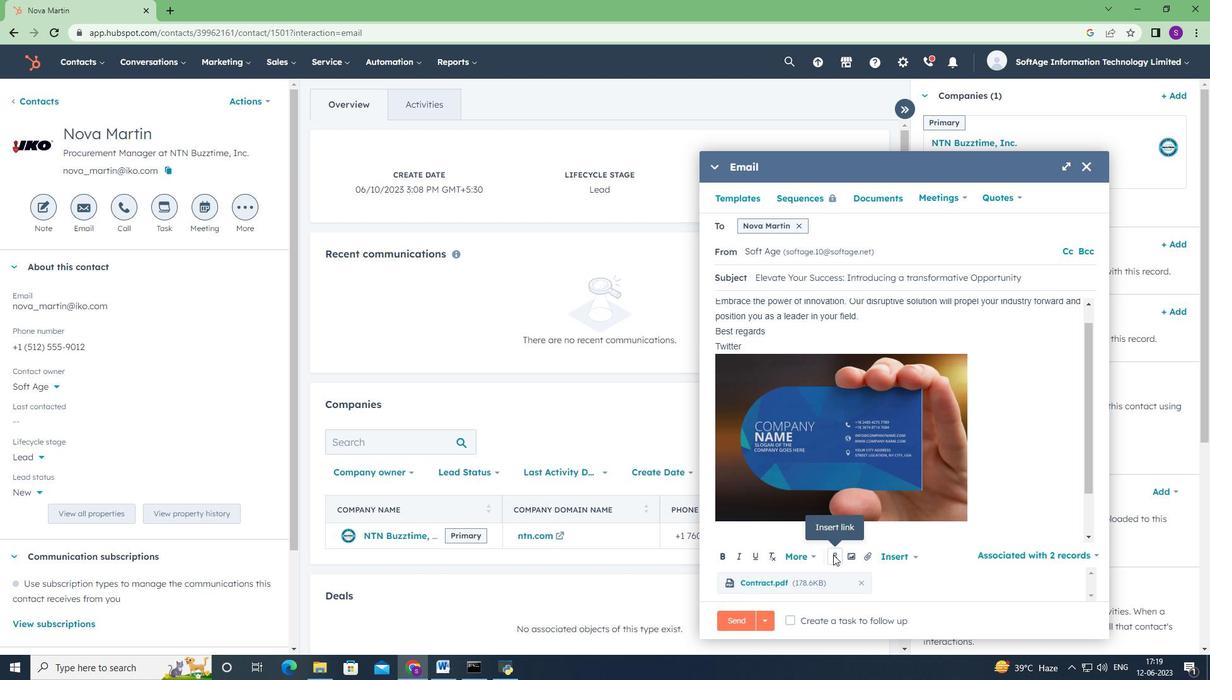 
Action: Mouse moved to (840, 539)
Screenshot: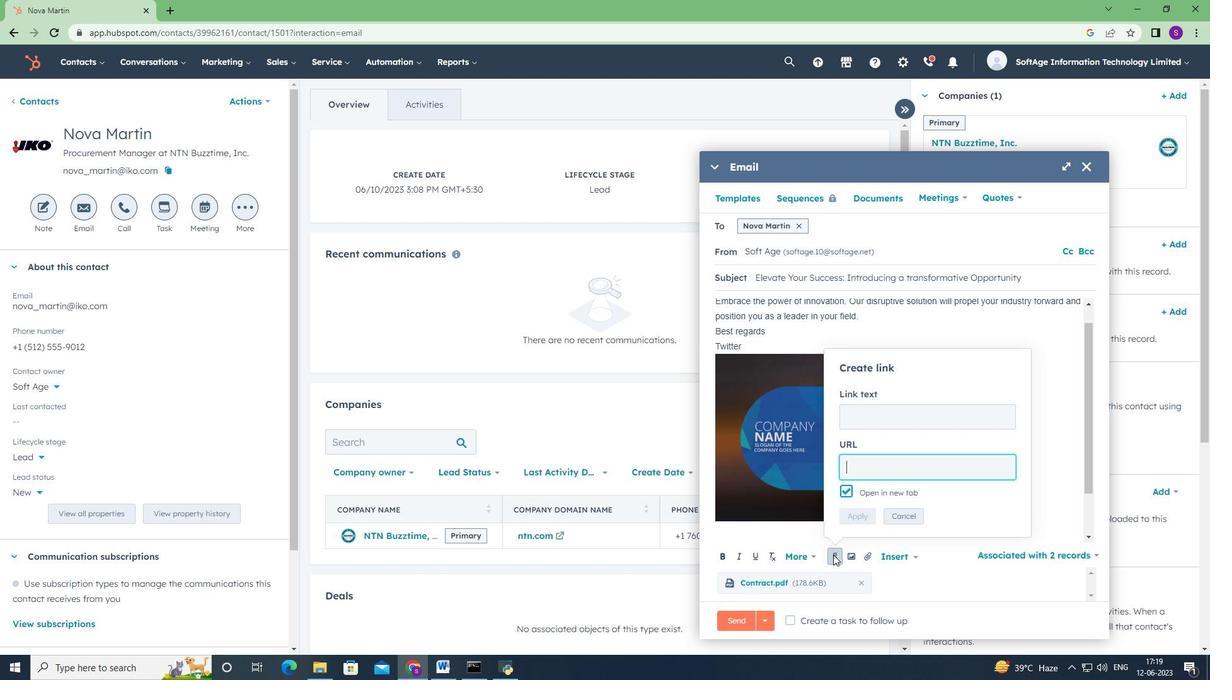 
Action: Key pressed twitter.com
Screenshot: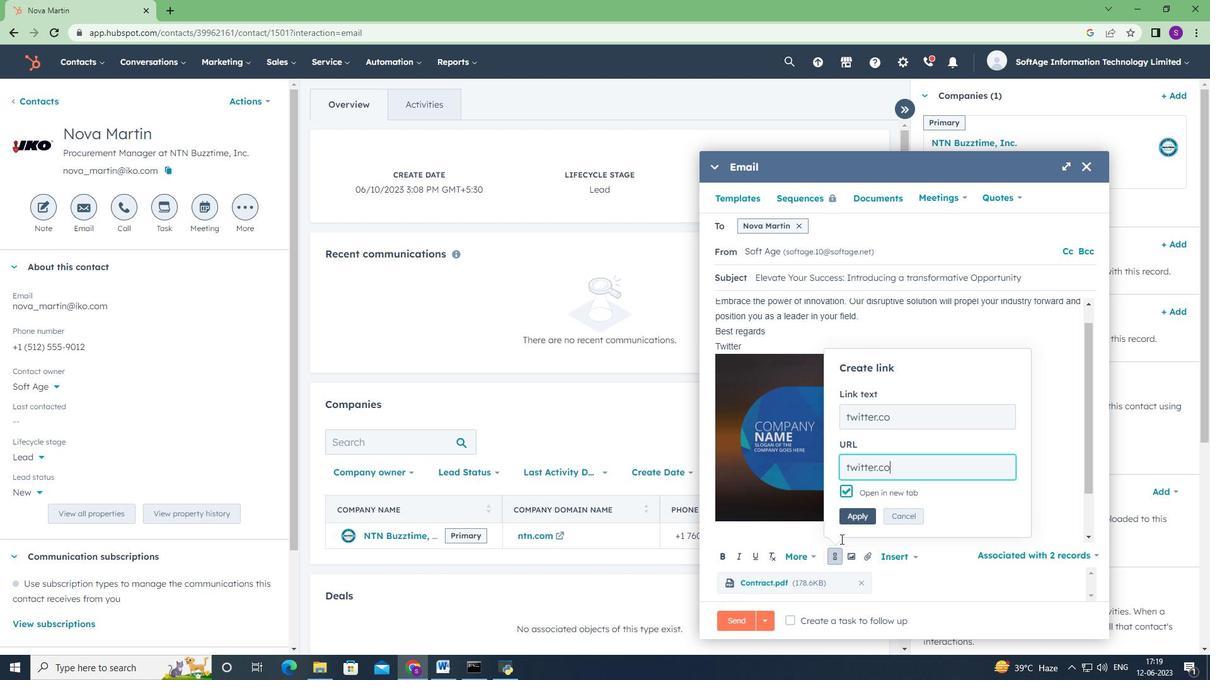 
Action: Mouse moved to (856, 521)
Screenshot: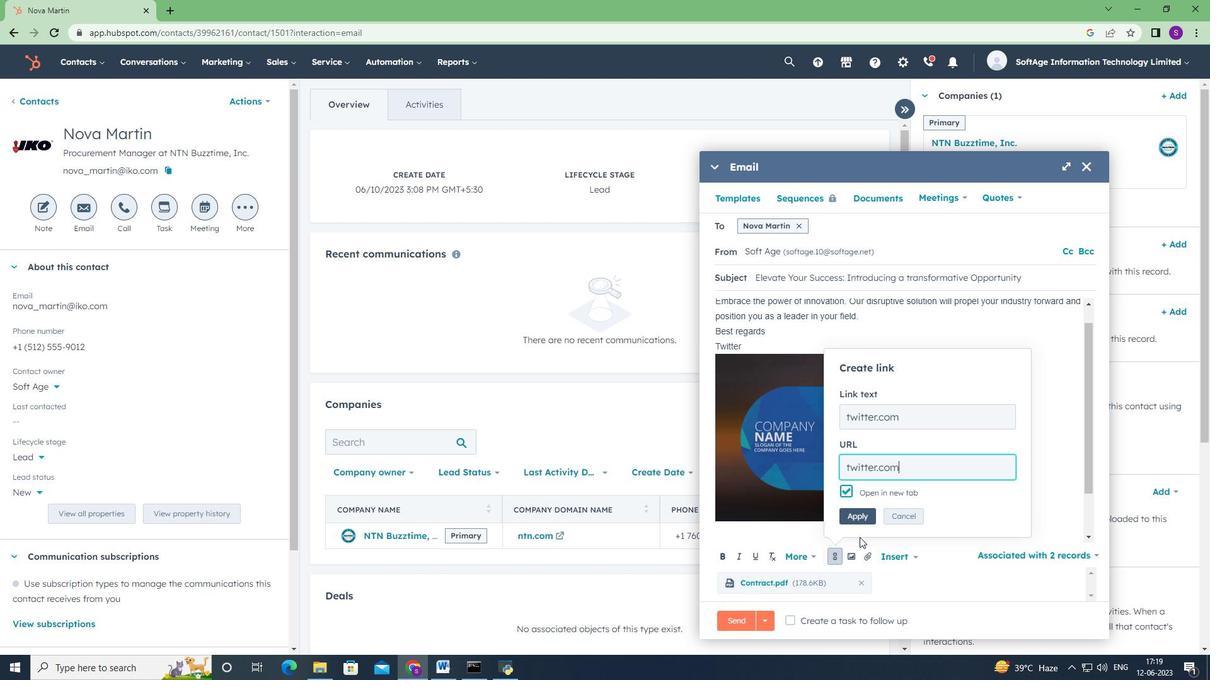 
Action: Mouse pressed left at (856, 521)
Screenshot: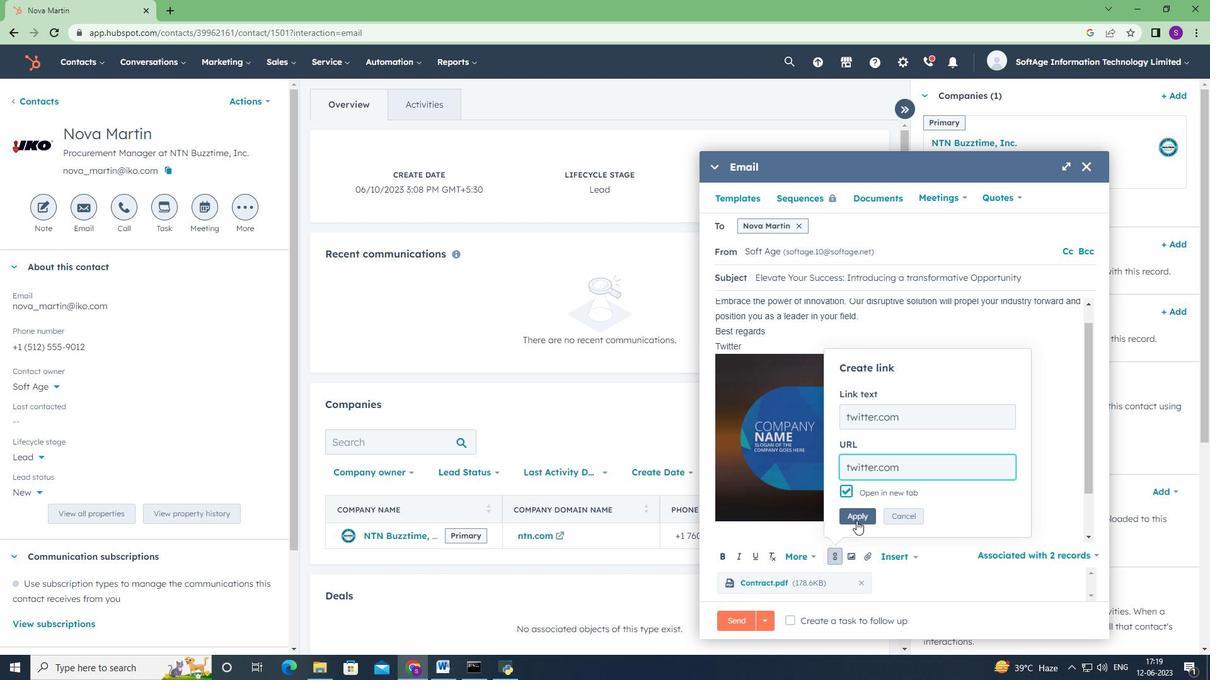 
Action: Mouse moved to (788, 621)
Screenshot: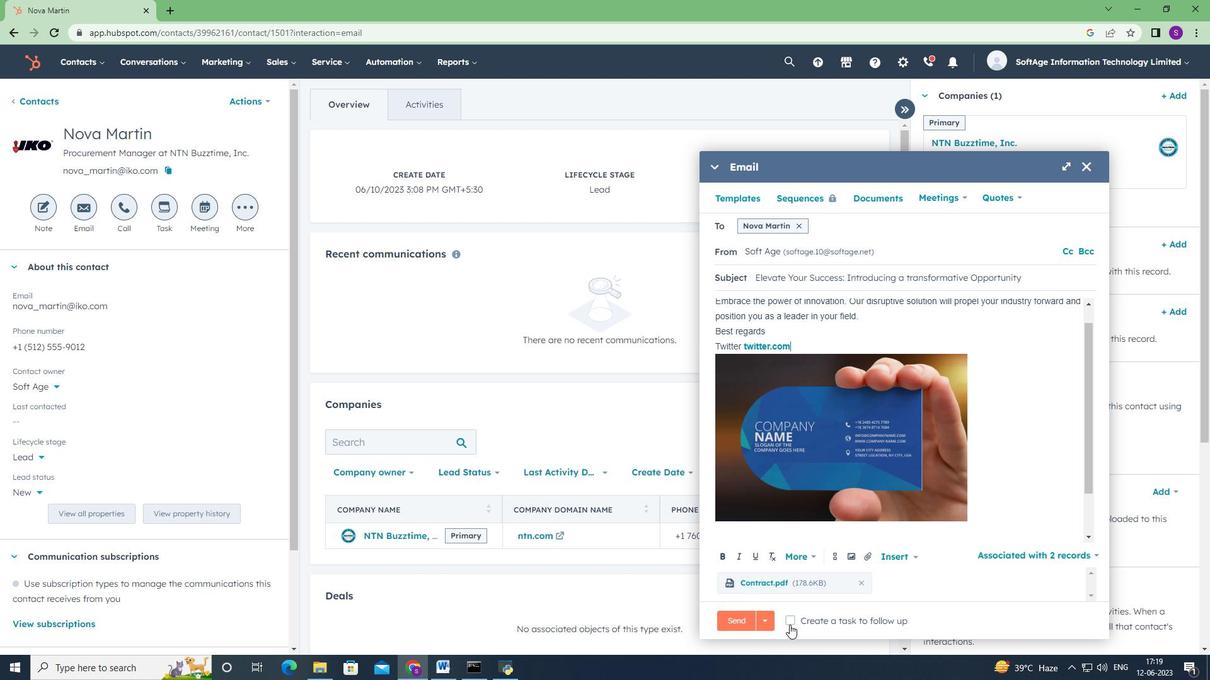 
Action: Mouse pressed left at (788, 621)
Screenshot: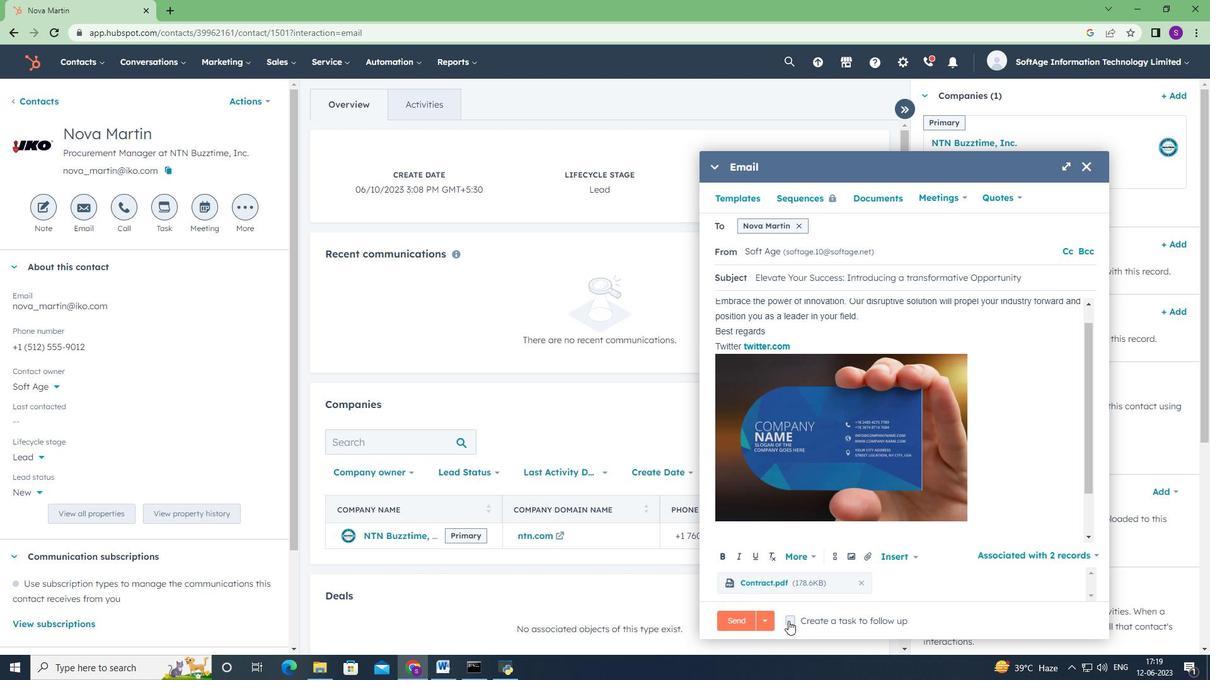 
Action: Mouse moved to (1050, 619)
Screenshot: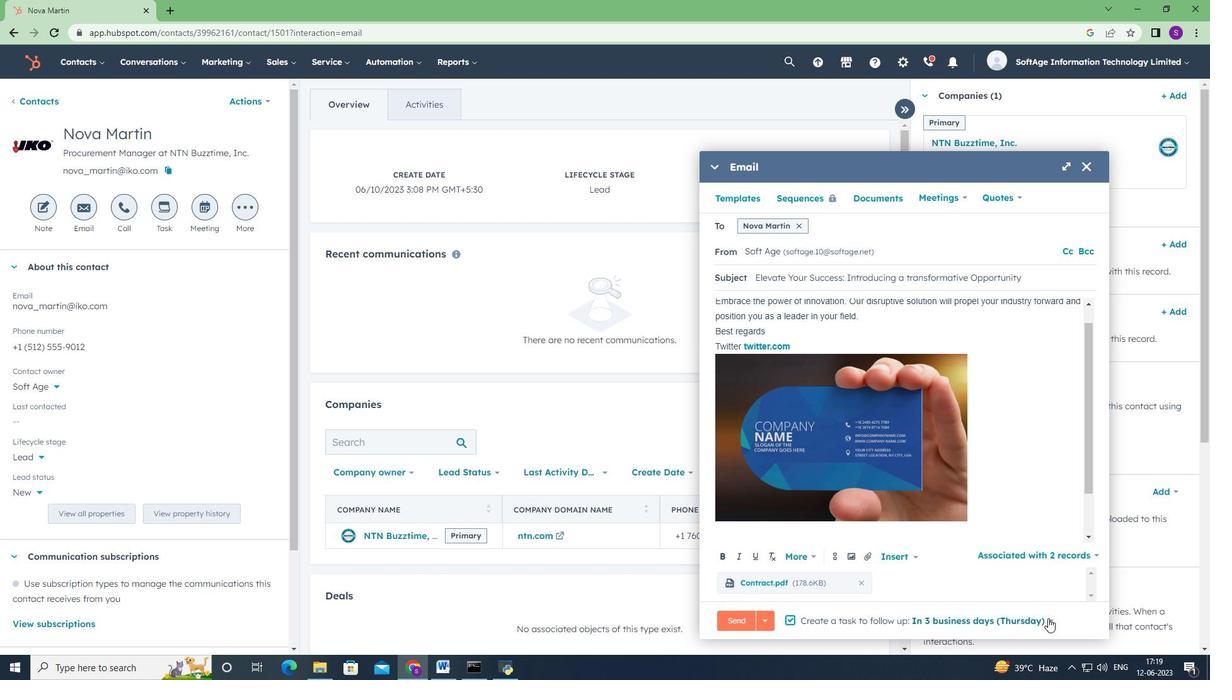 
Action: Mouse pressed left at (1050, 619)
Screenshot: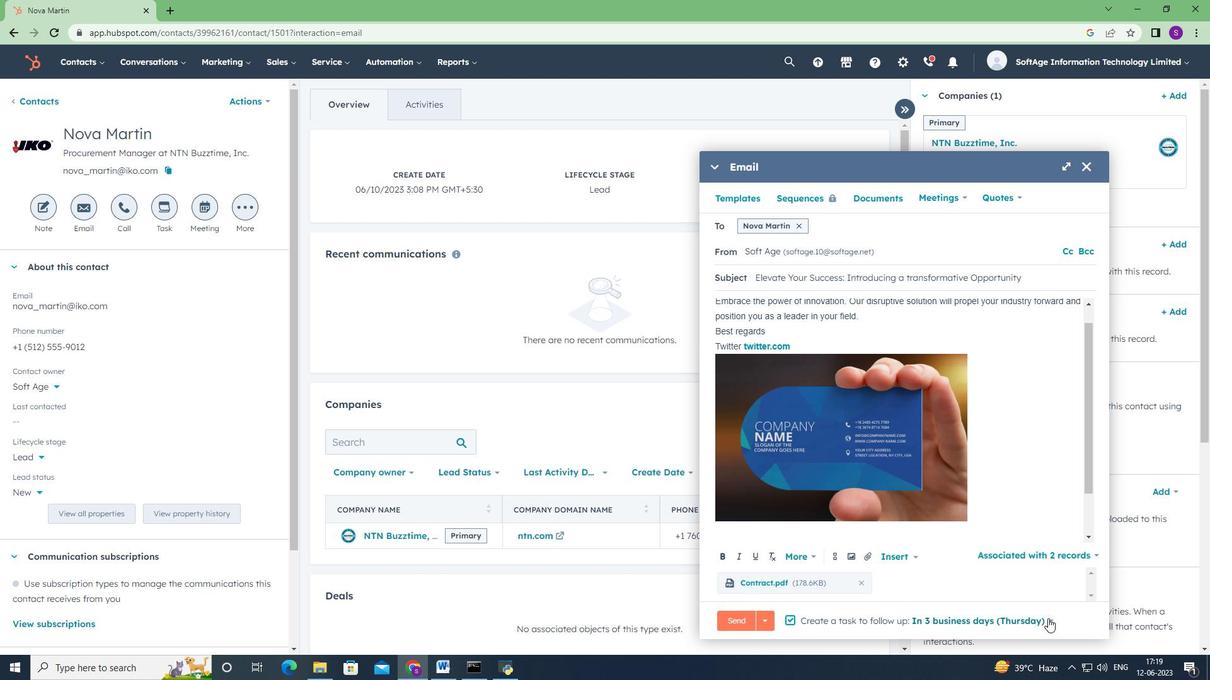 
Action: Mouse moved to (975, 474)
Screenshot: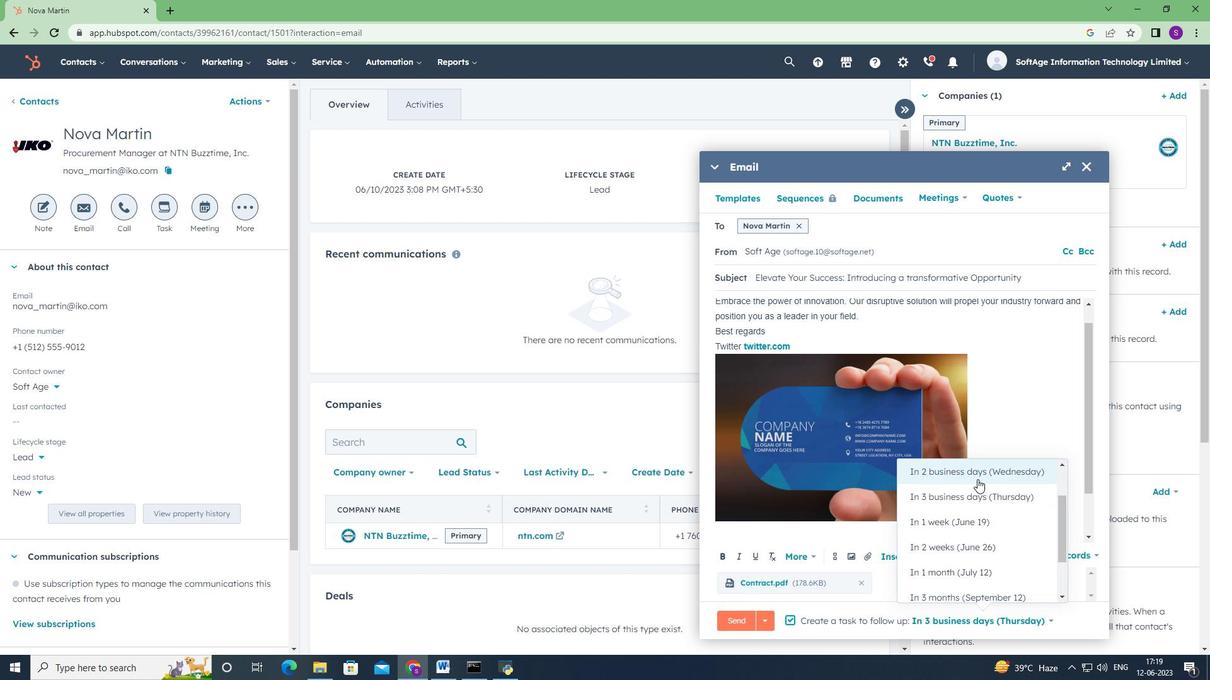 
Action: Mouse pressed left at (975, 474)
Screenshot: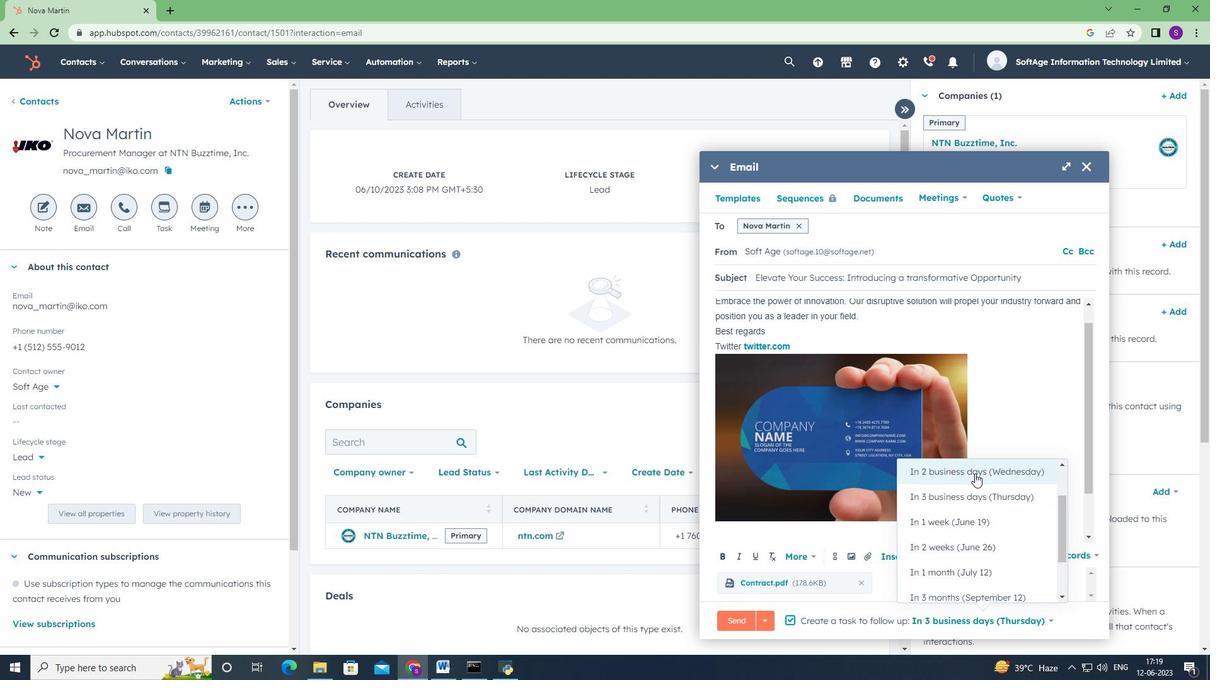 
Action: Mouse moved to (739, 622)
Screenshot: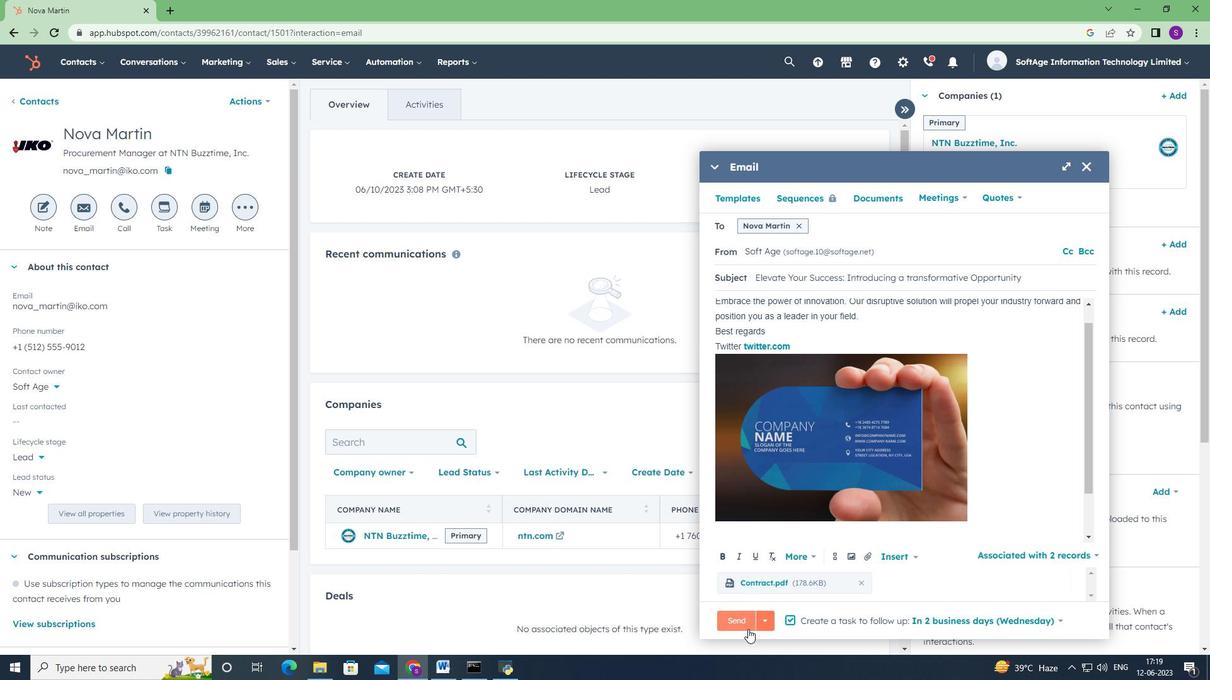 
Action: Mouse pressed left at (739, 622)
Screenshot: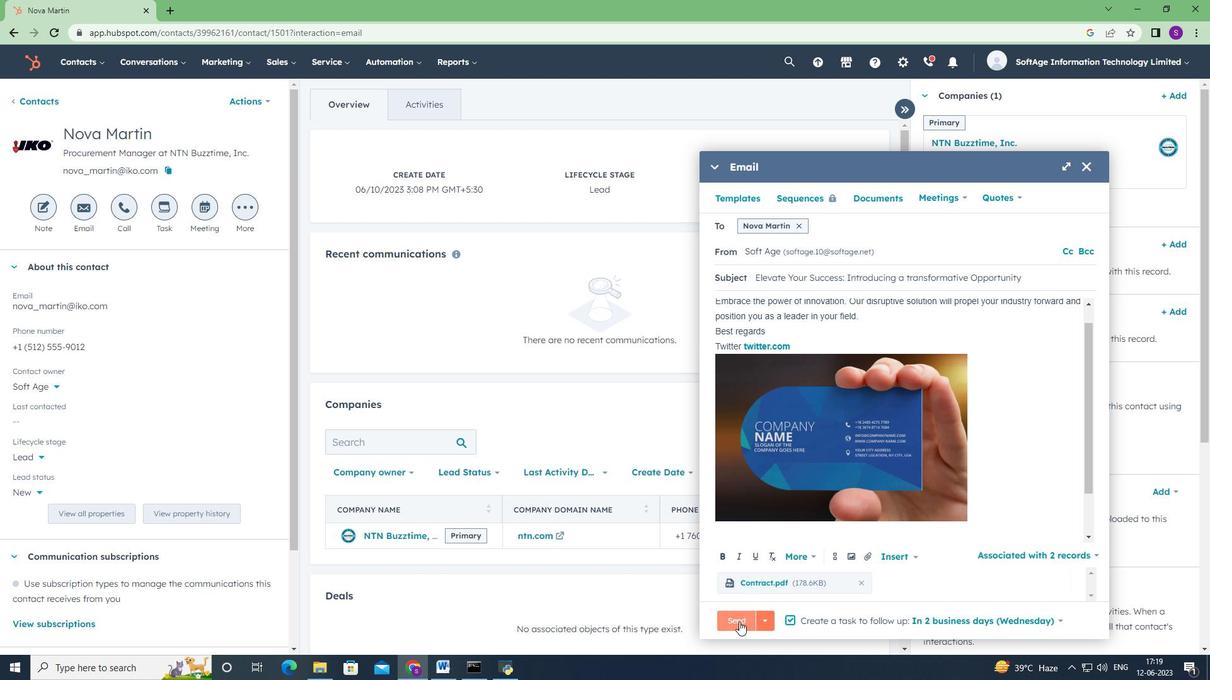 
Action: Mouse moved to (501, 399)
Screenshot: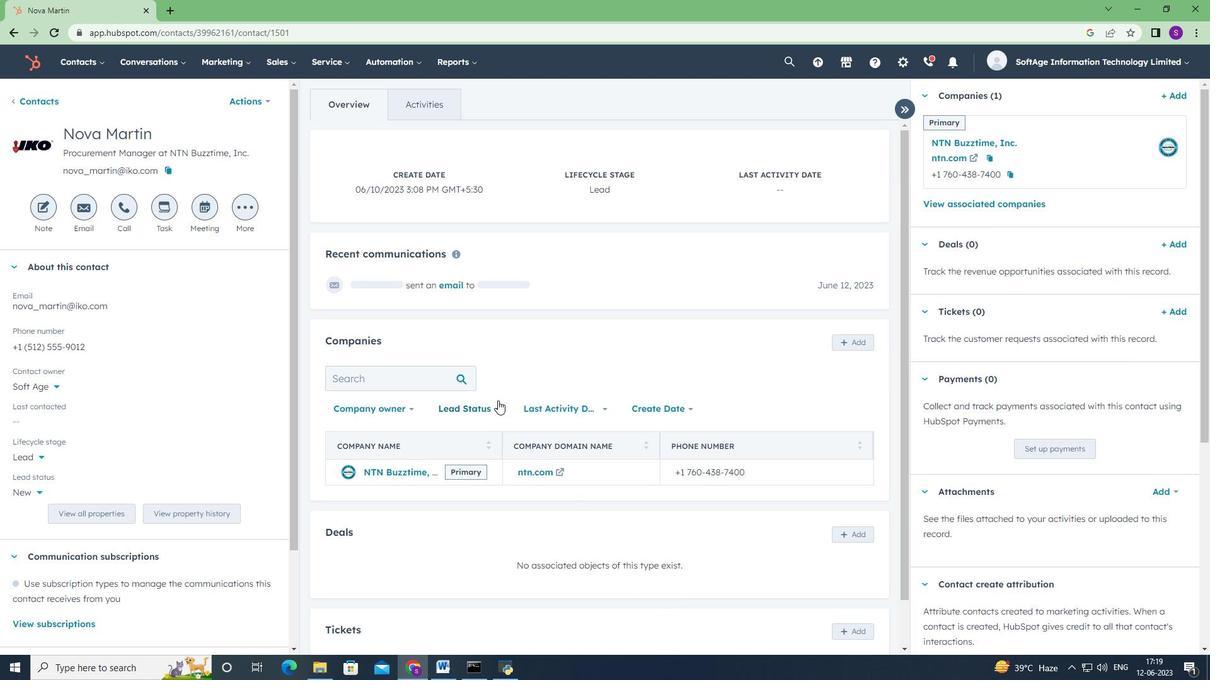 
Action: Mouse scrolled (501, 399) with delta (0, 0)
Screenshot: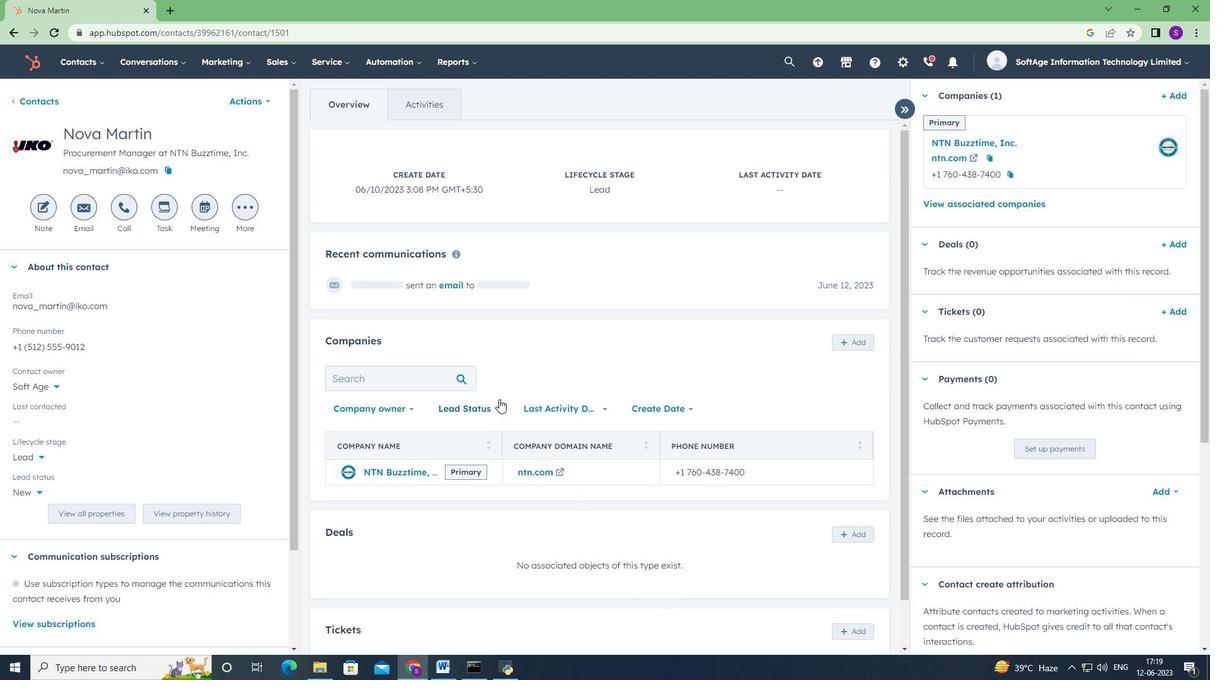 
Action: Mouse scrolled (501, 399) with delta (0, 0)
Screenshot: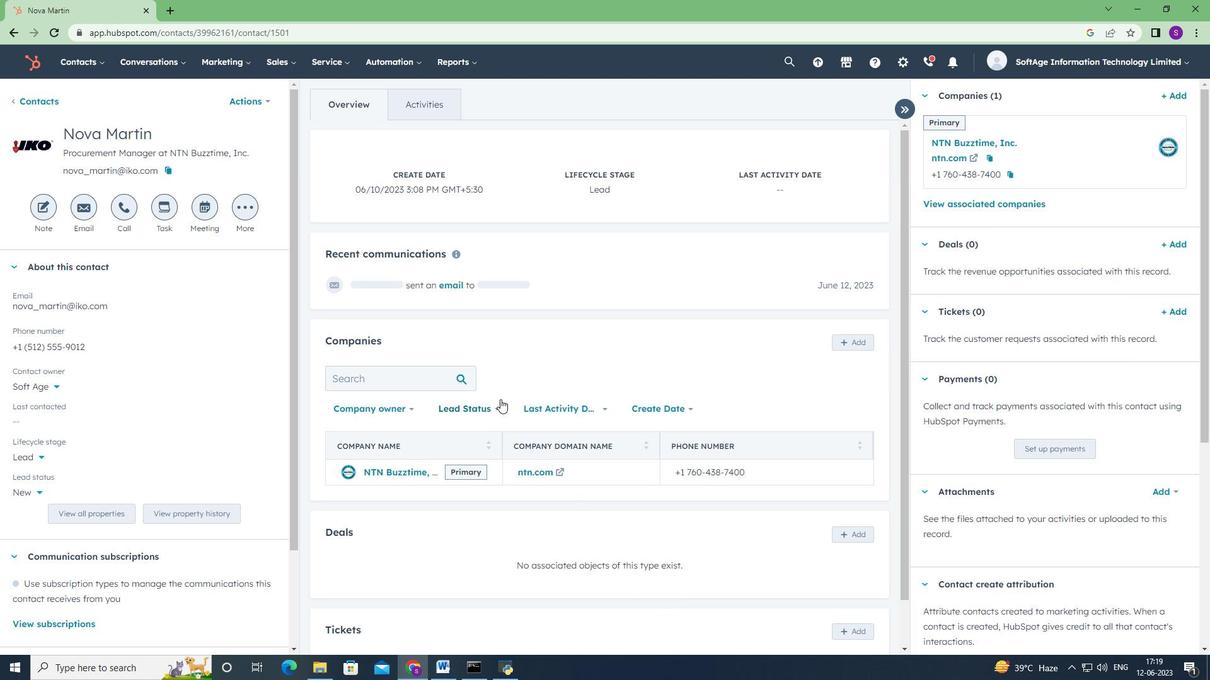 
Action: Mouse scrolled (501, 399) with delta (0, 0)
Screenshot: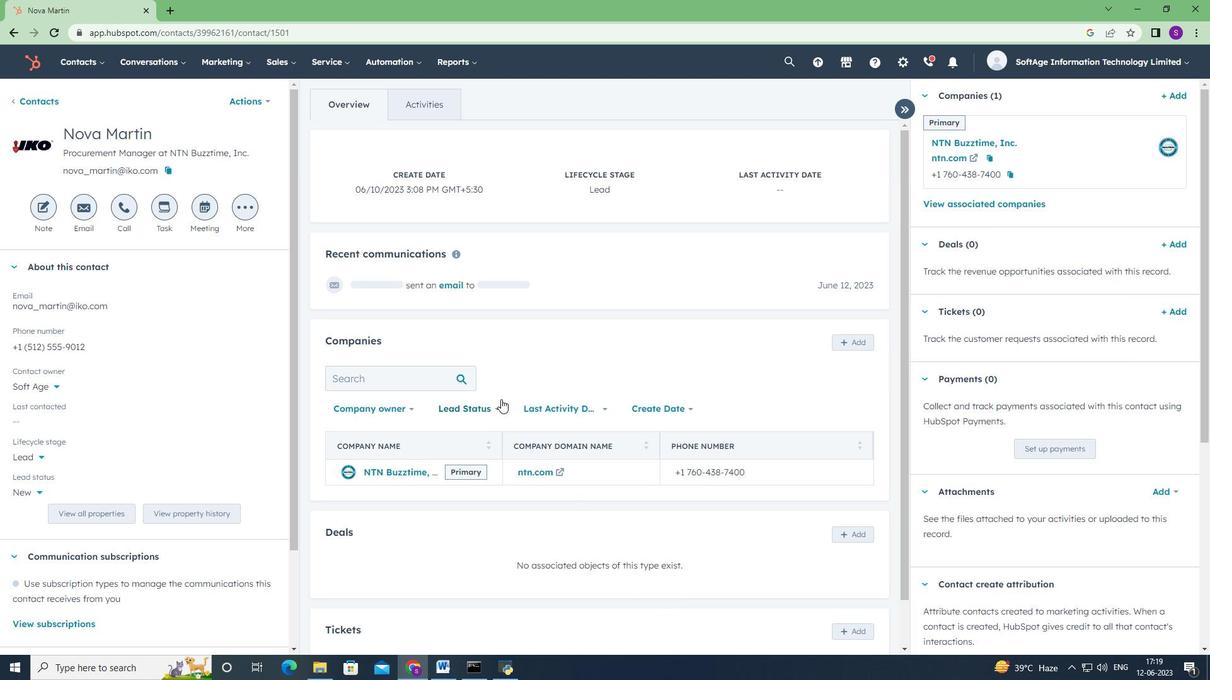 
Action: Mouse scrolled (501, 399) with delta (0, 0)
Screenshot: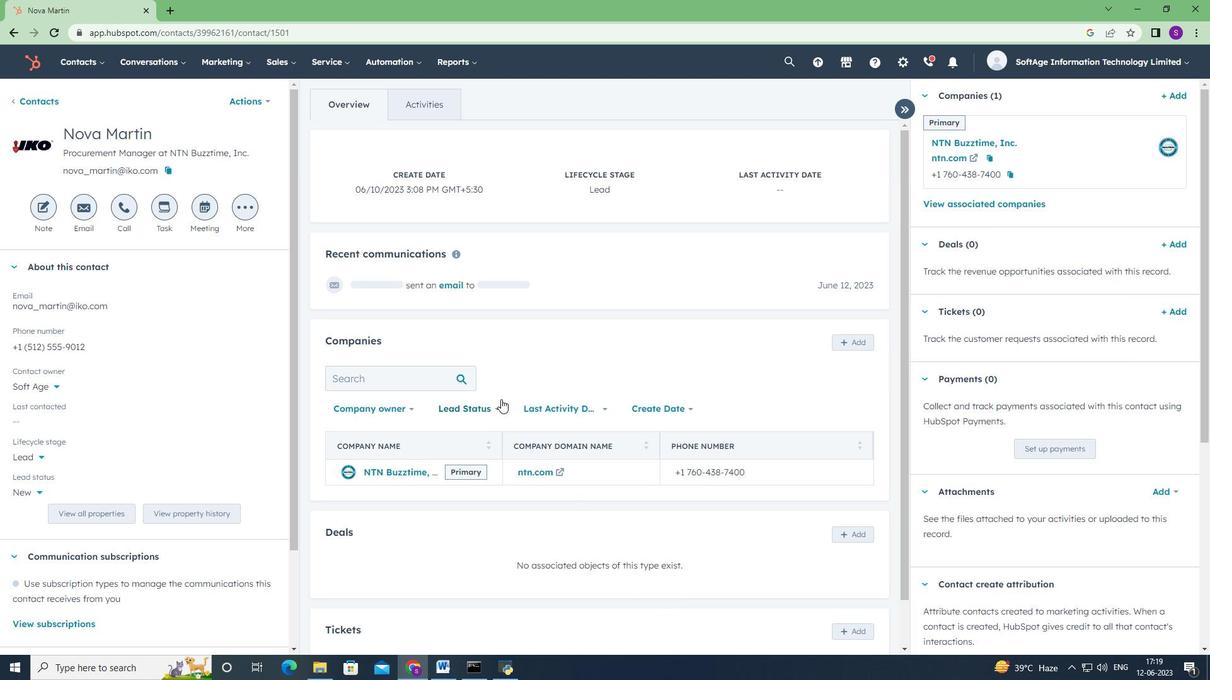 
Action: Mouse scrolled (501, 399) with delta (0, 0)
Screenshot: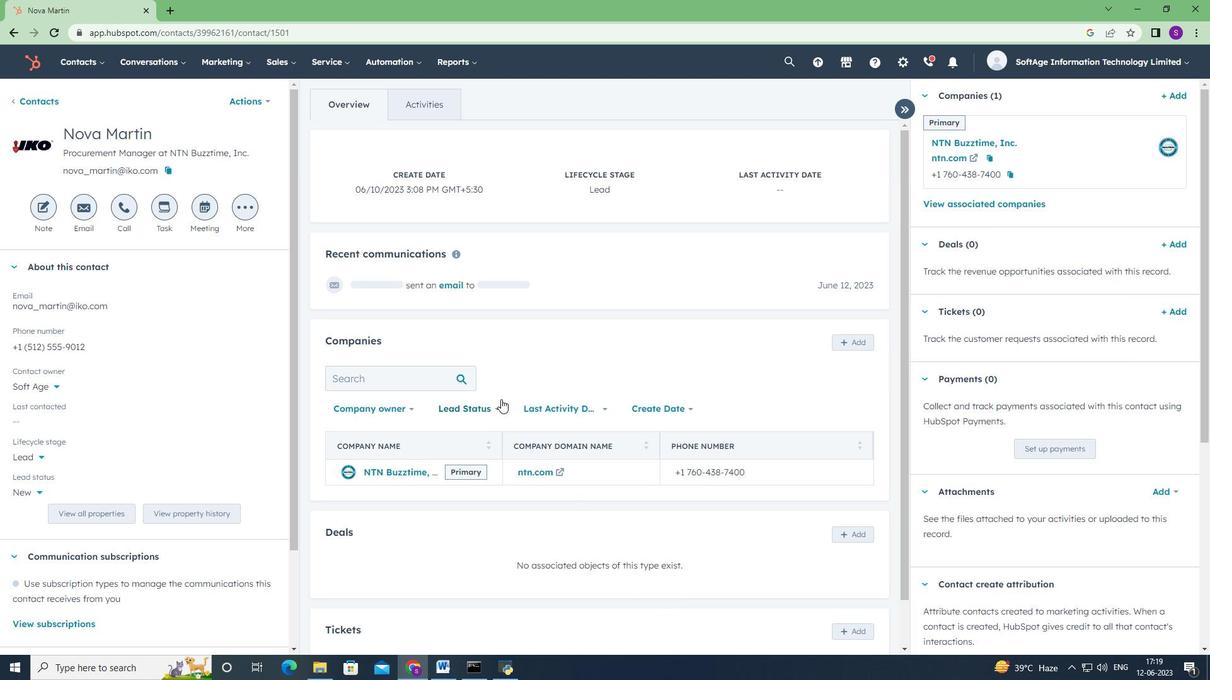 
Action: Mouse scrolled (501, 400) with delta (0, 0)
Screenshot: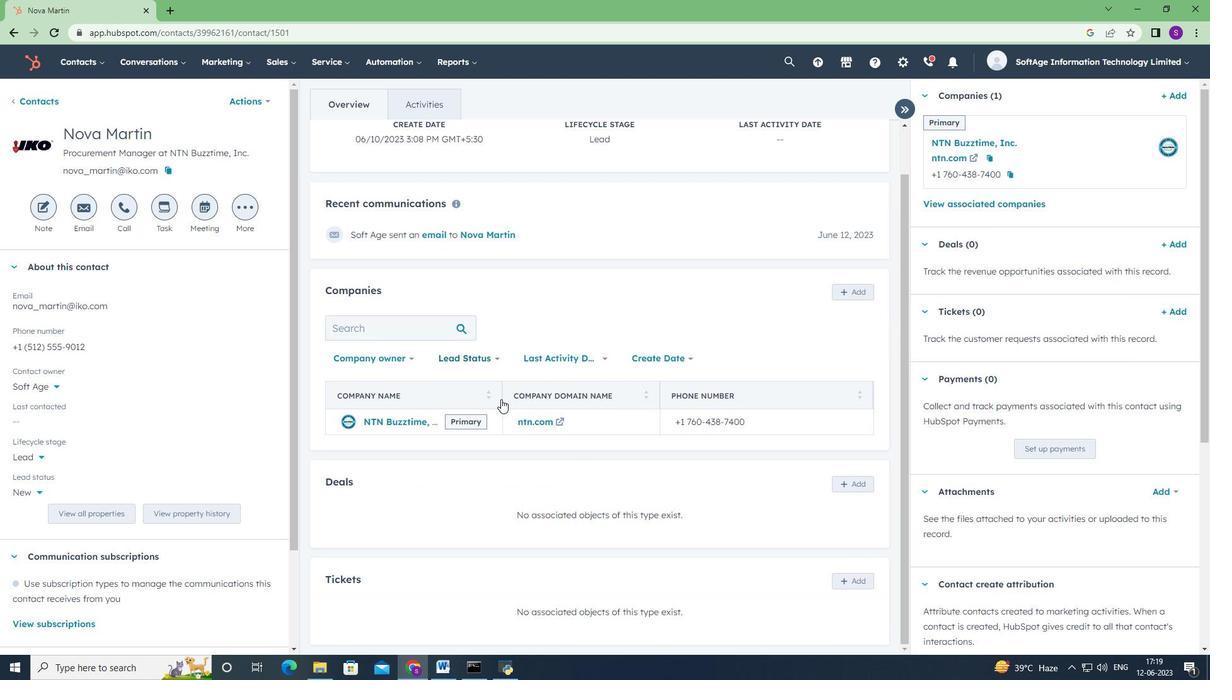 
Action: Mouse scrolled (501, 400) with delta (0, 0)
Screenshot: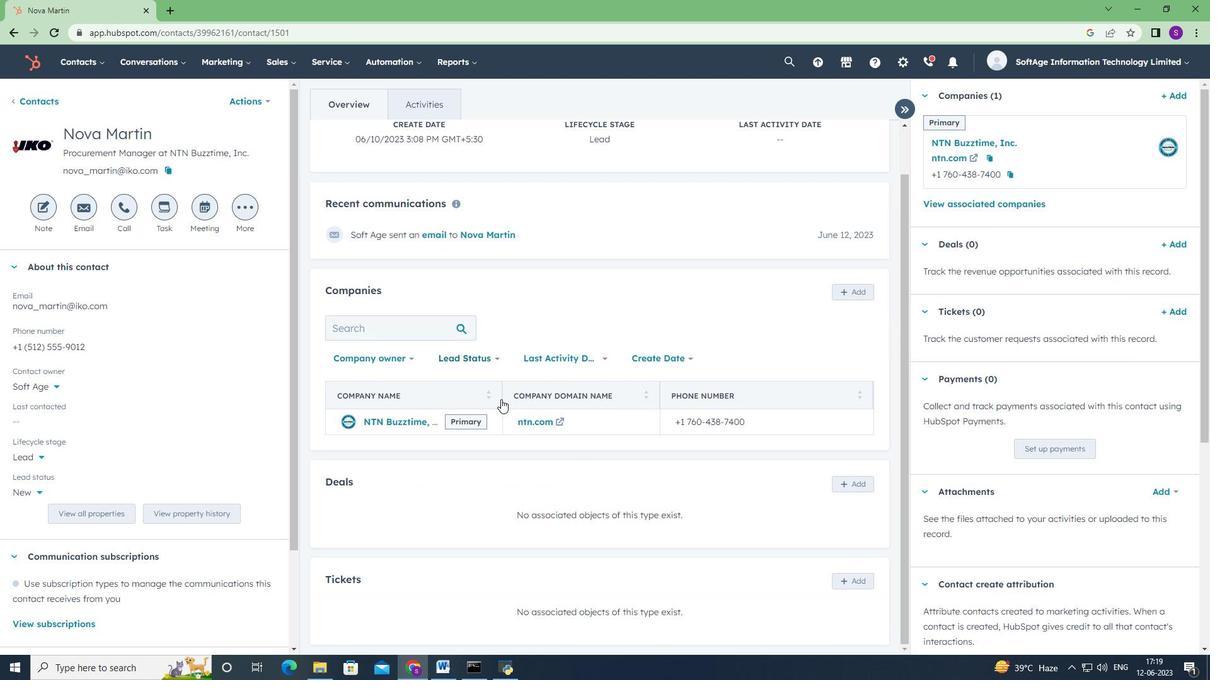 
Action: Mouse scrolled (501, 400) with delta (0, 0)
Screenshot: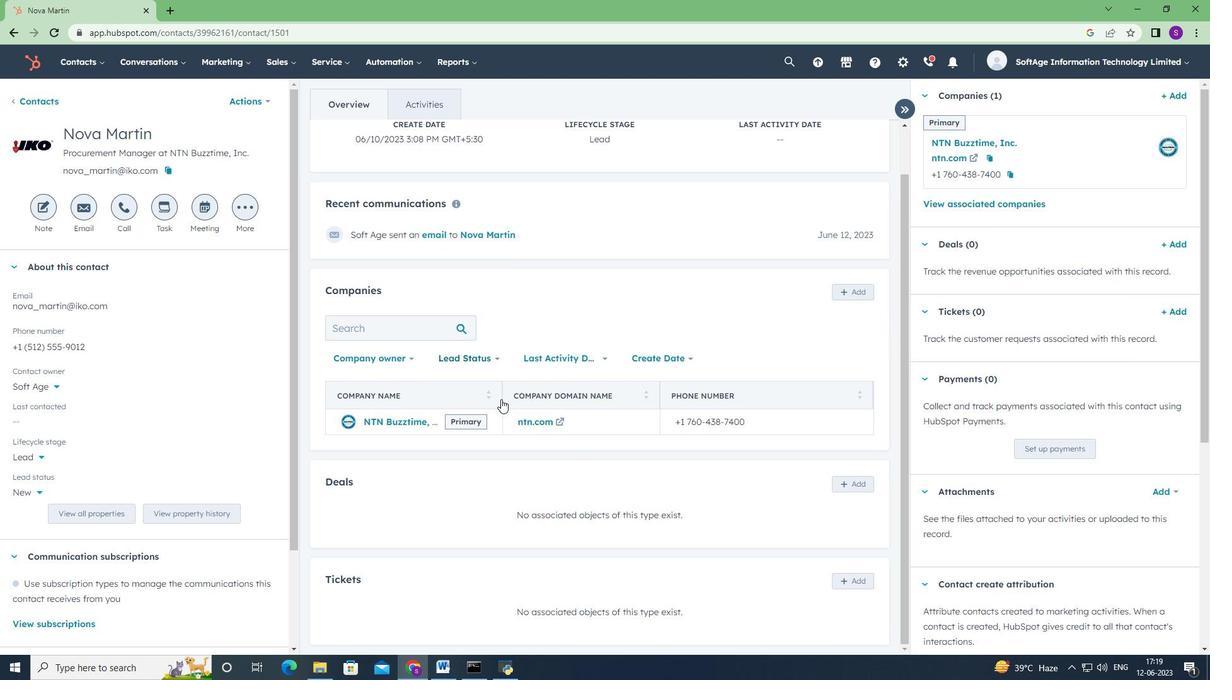 
Action: Mouse scrolled (501, 400) with delta (0, 0)
Screenshot: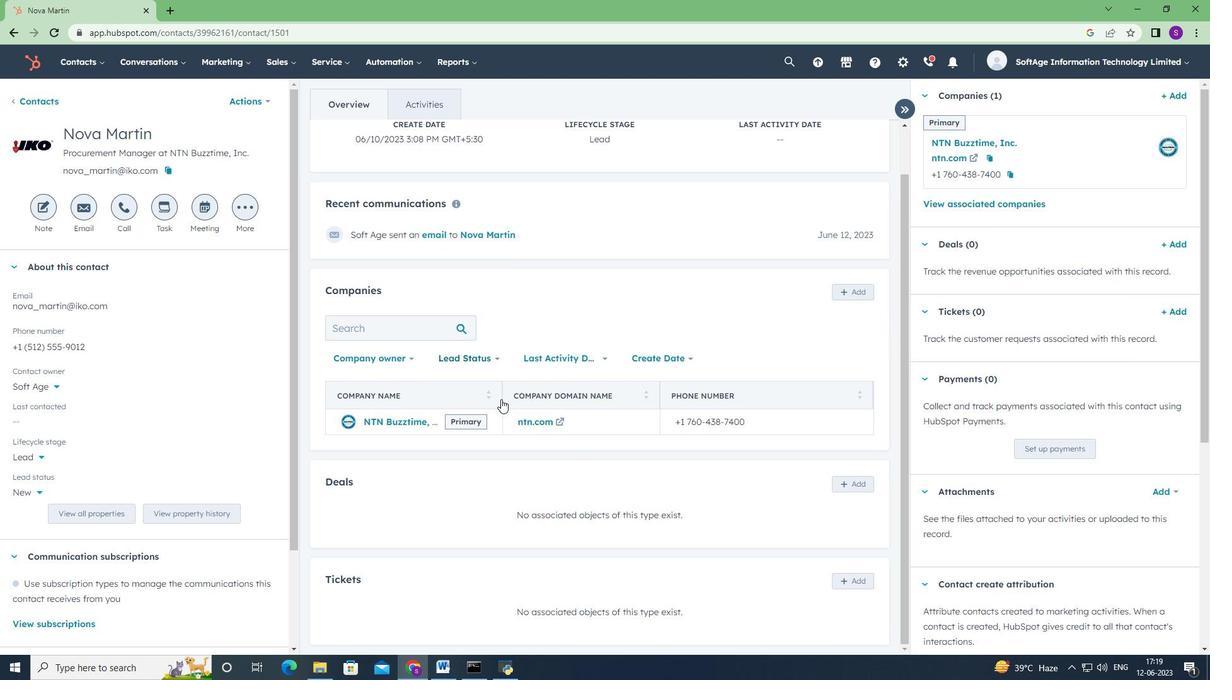 
